 Task: Search one way flight ticket for 1 adult, 6 children, 1 infant in seat and 1 infant on lap in business from Stillwater: Stillwater Regional Airport to Springfield: Abraham Lincoln Capital Airport on 5-2-2023. Choice of flights is Emirates. Number of bags: 1 carry on bag. Price is upto 90000. Outbound departure time preference is 14:45.
Action: Mouse moved to (331, 290)
Screenshot: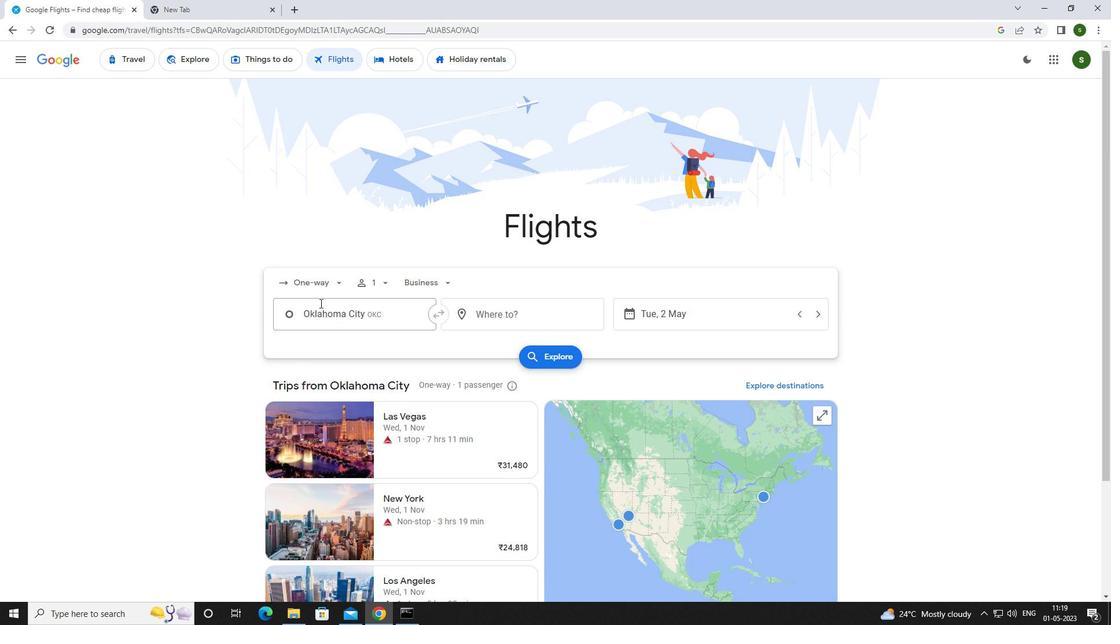 
Action: Mouse pressed left at (331, 290)
Screenshot: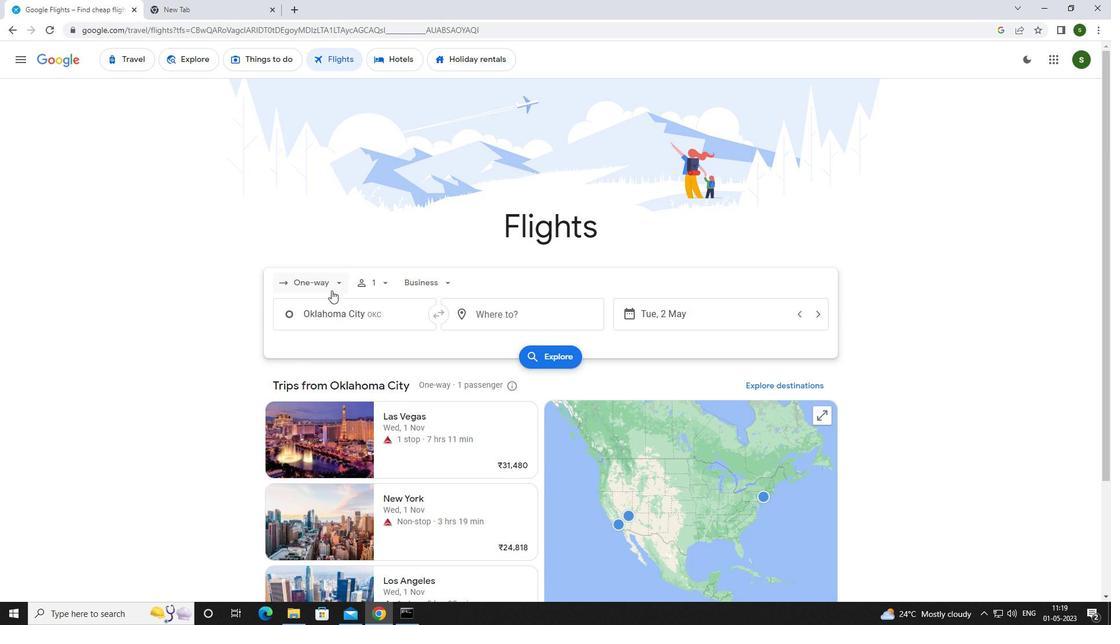 
Action: Mouse moved to (331, 330)
Screenshot: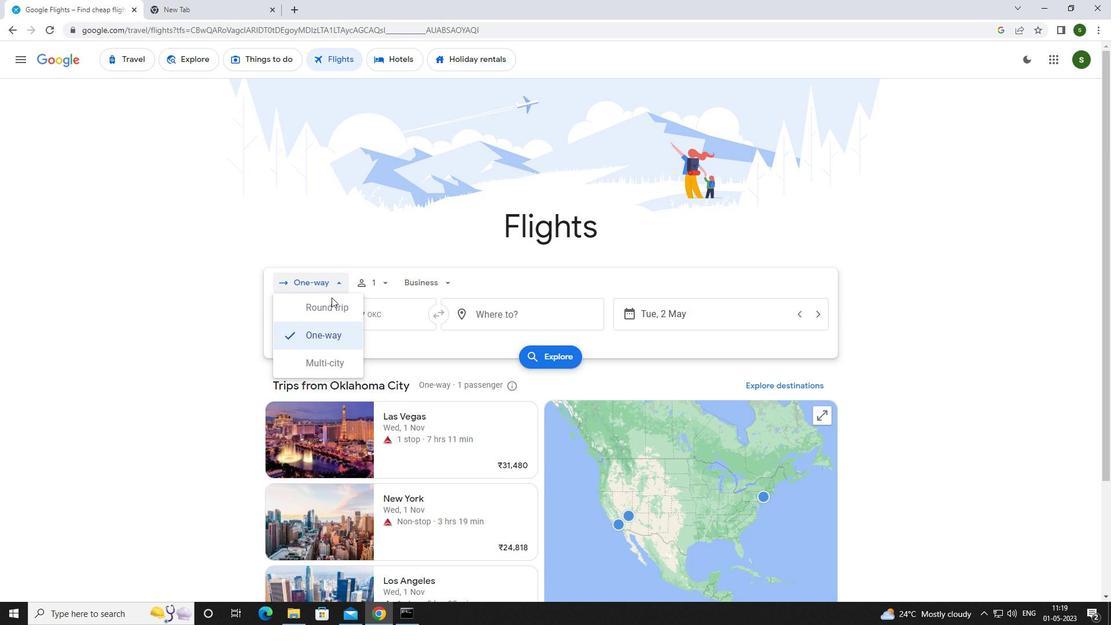 
Action: Mouse pressed left at (331, 330)
Screenshot: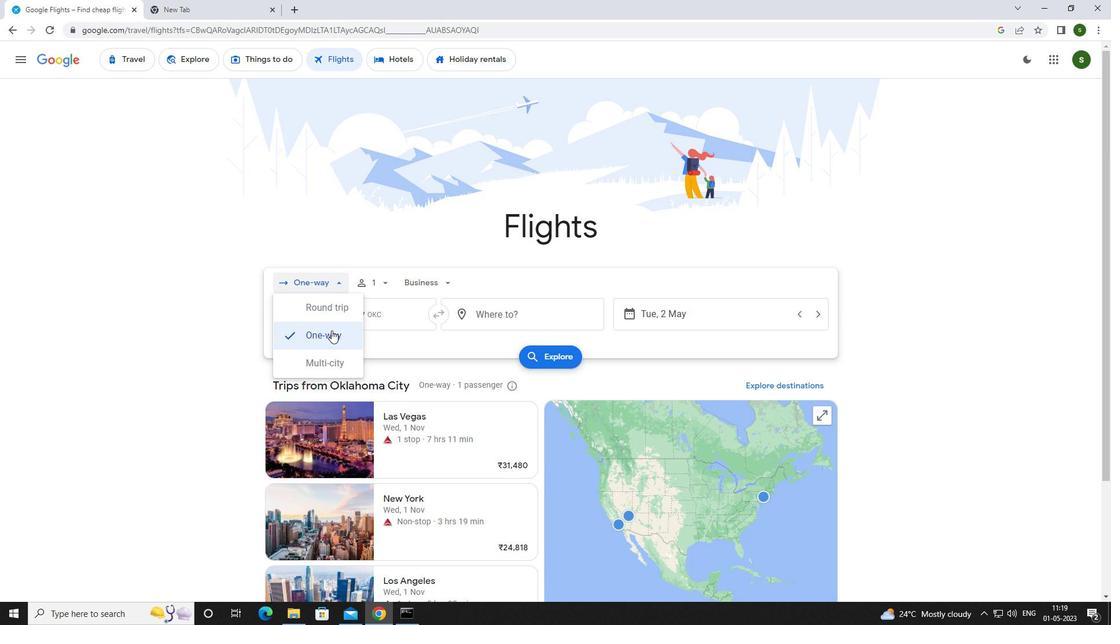 
Action: Mouse moved to (387, 288)
Screenshot: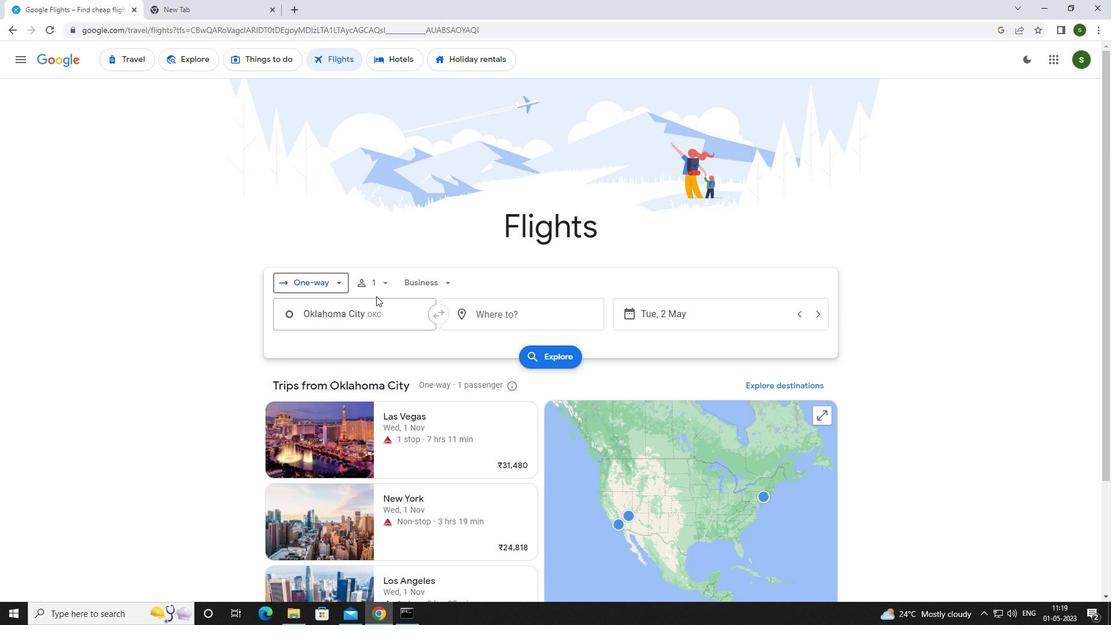
Action: Mouse pressed left at (387, 288)
Screenshot: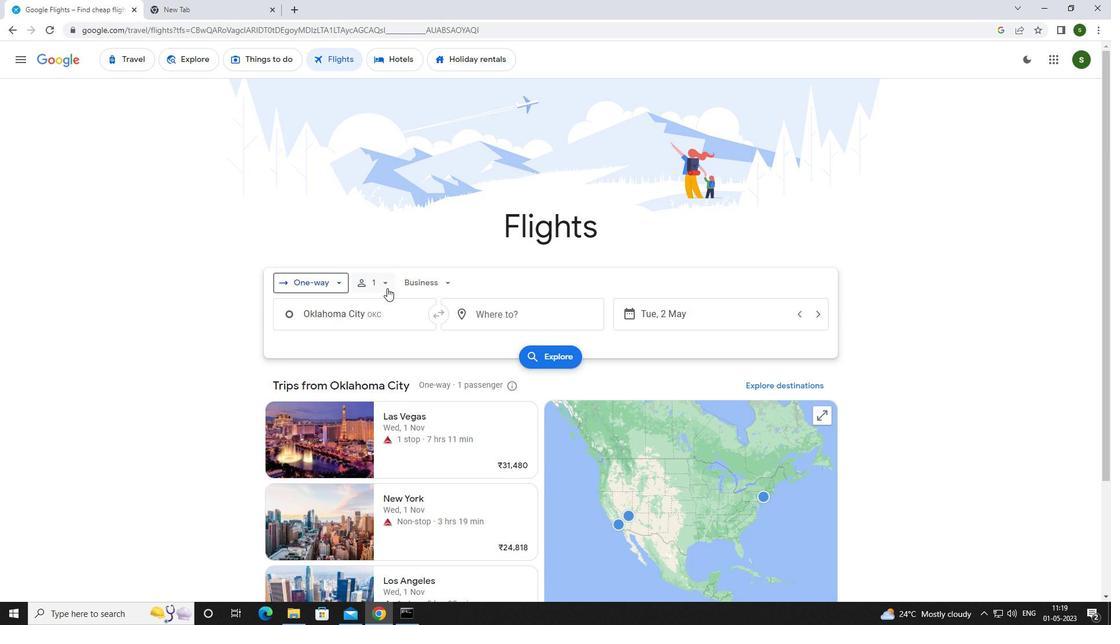 
Action: Mouse moved to (474, 340)
Screenshot: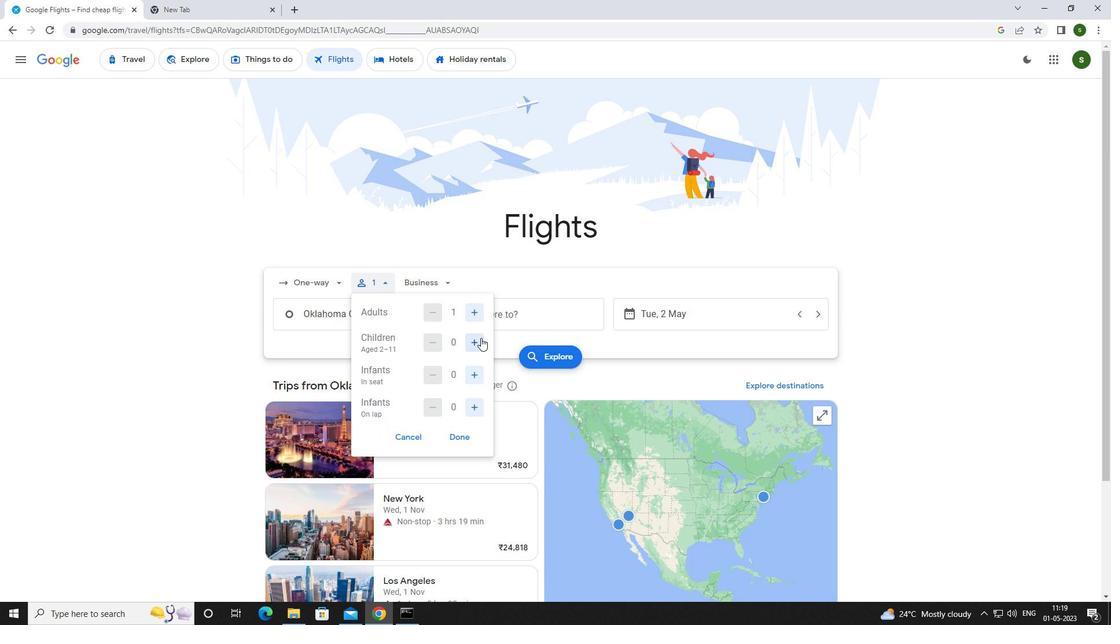 
Action: Mouse pressed left at (474, 340)
Screenshot: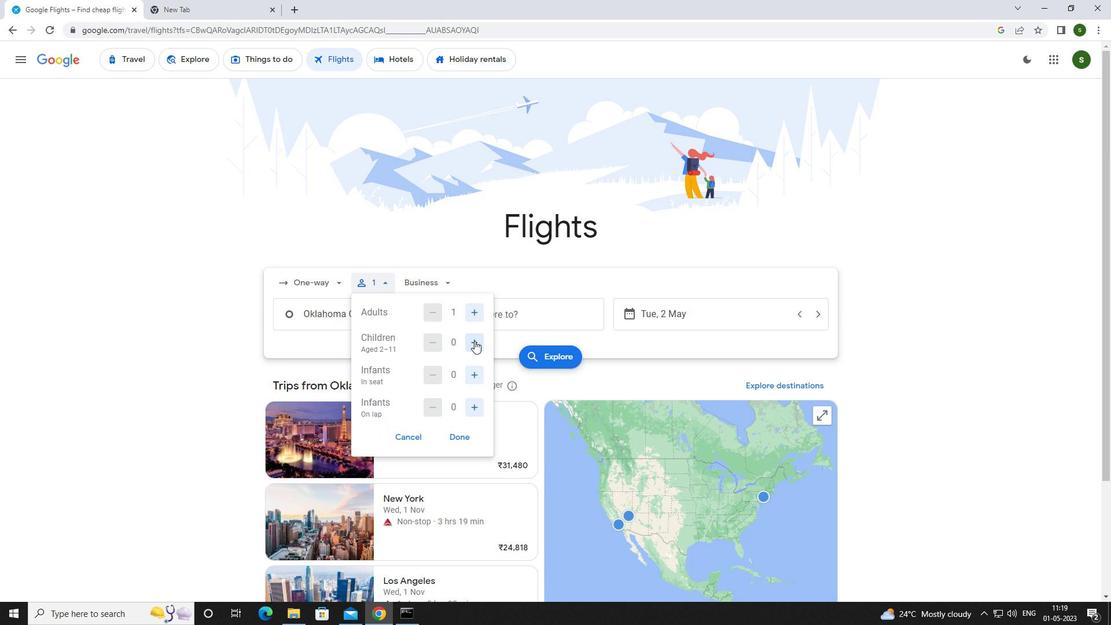 
Action: Mouse pressed left at (474, 340)
Screenshot: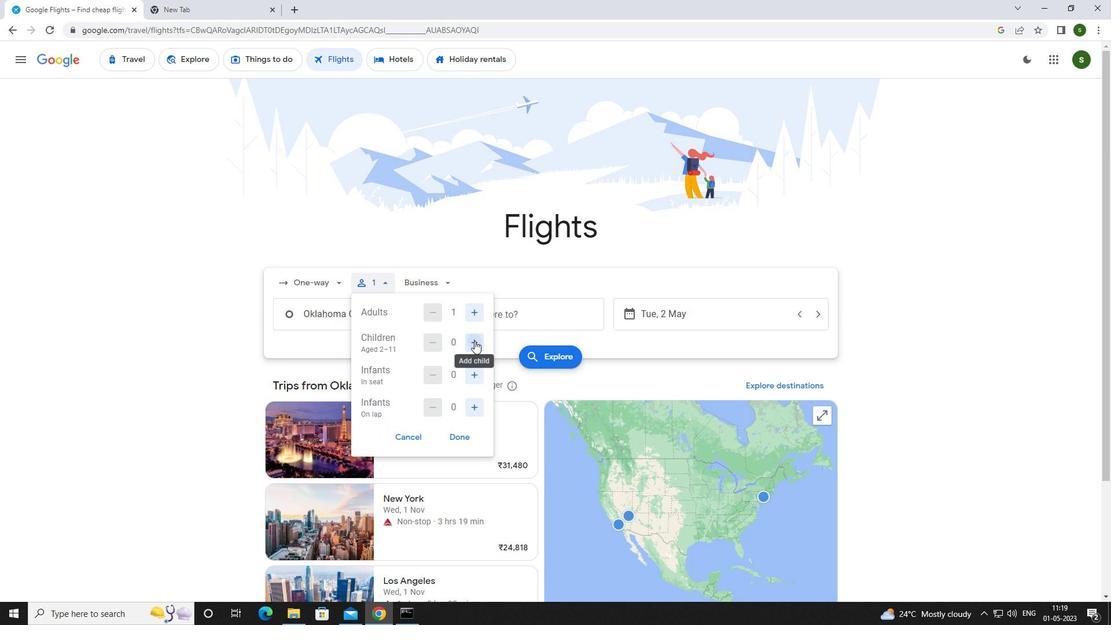 
Action: Mouse pressed left at (474, 340)
Screenshot: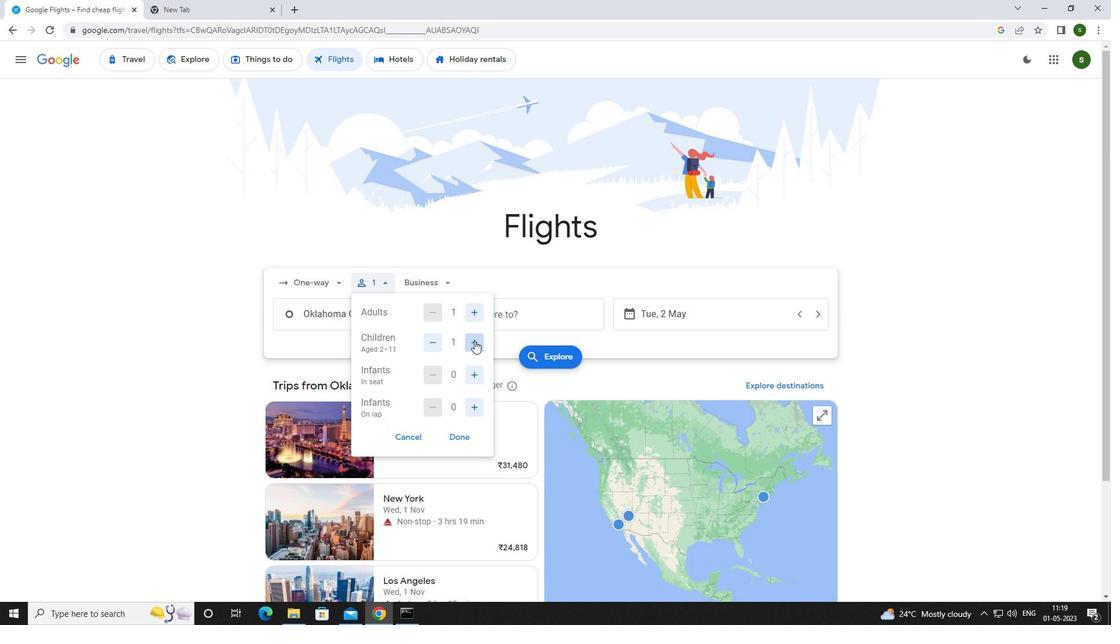 
Action: Mouse pressed left at (474, 340)
Screenshot: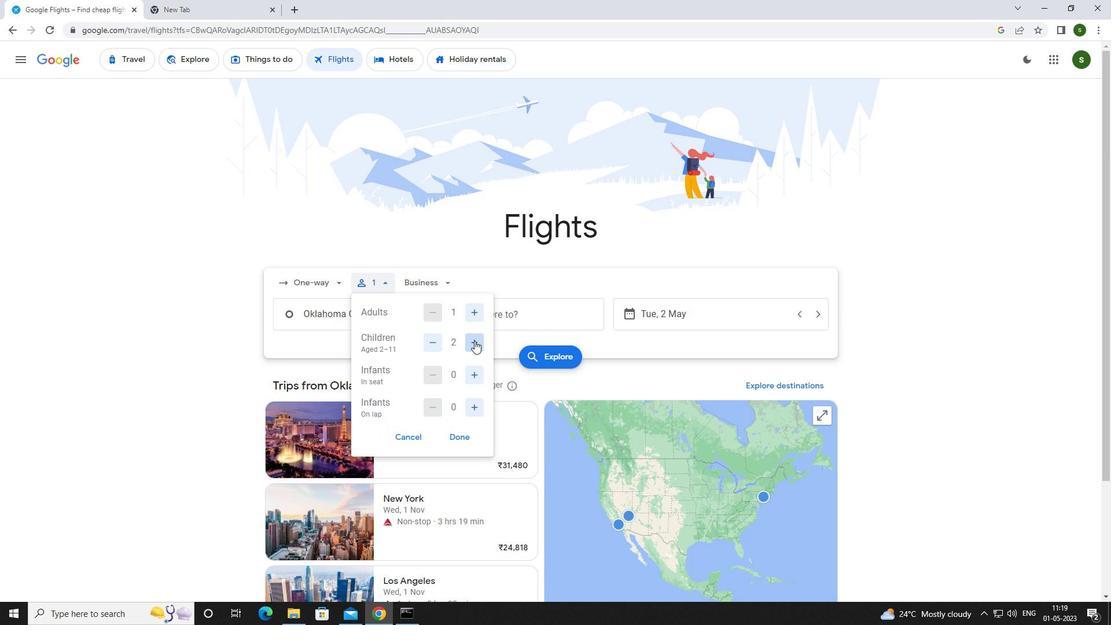 
Action: Mouse pressed left at (474, 340)
Screenshot: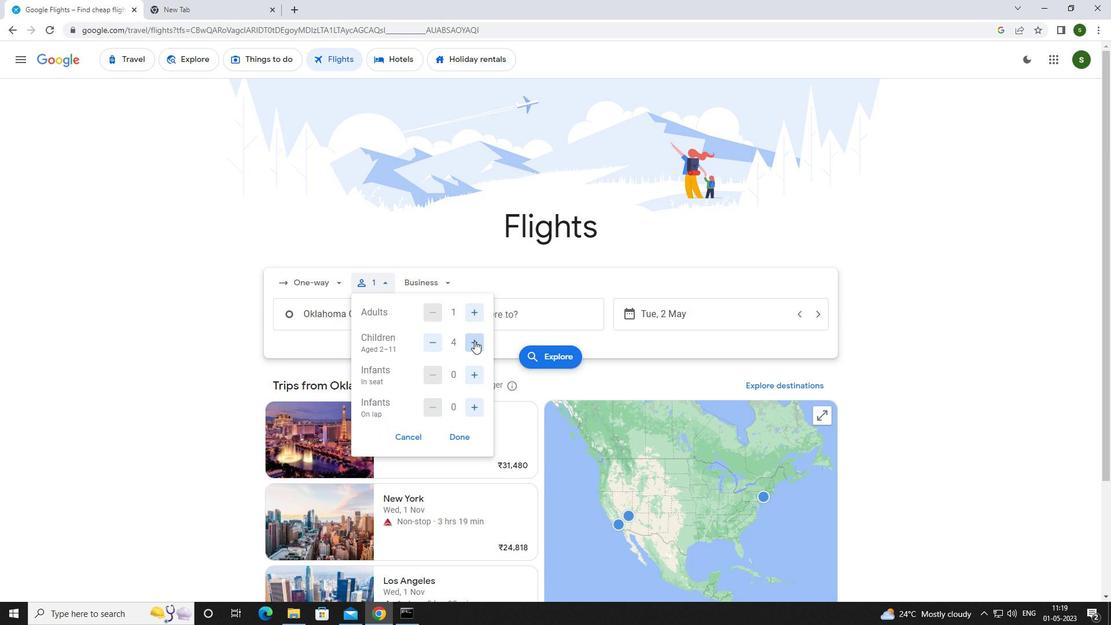 
Action: Mouse pressed left at (474, 340)
Screenshot: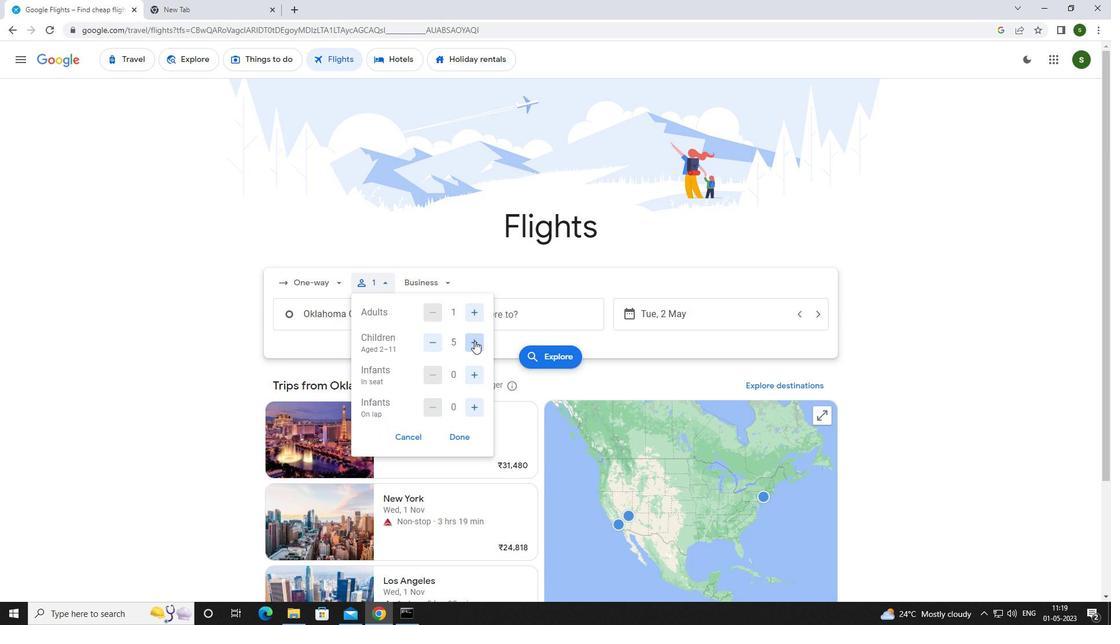 
Action: Mouse moved to (471, 371)
Screenshot: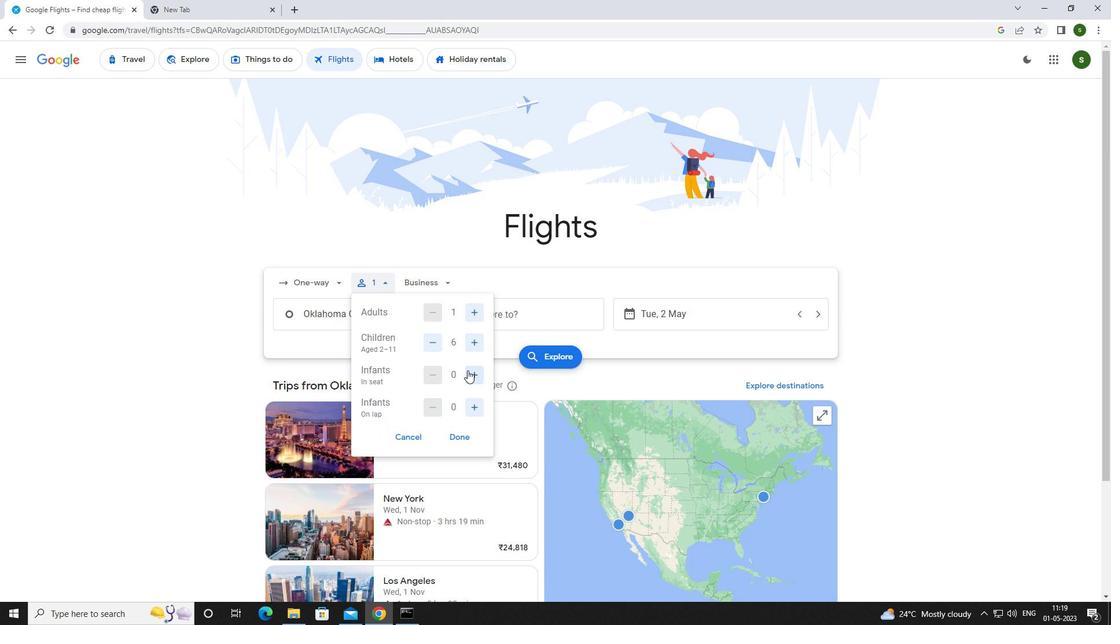 
Action: Mouse pressed left at (471, 371)
Screenshot: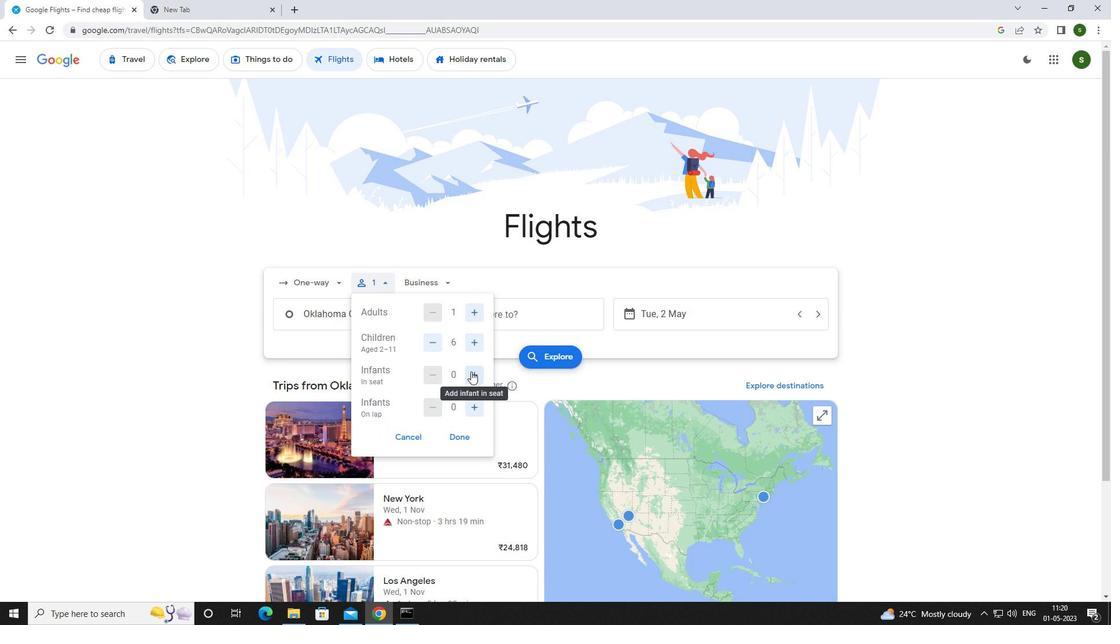 
Action: Mouse moved to (475, 404)
Screenshot: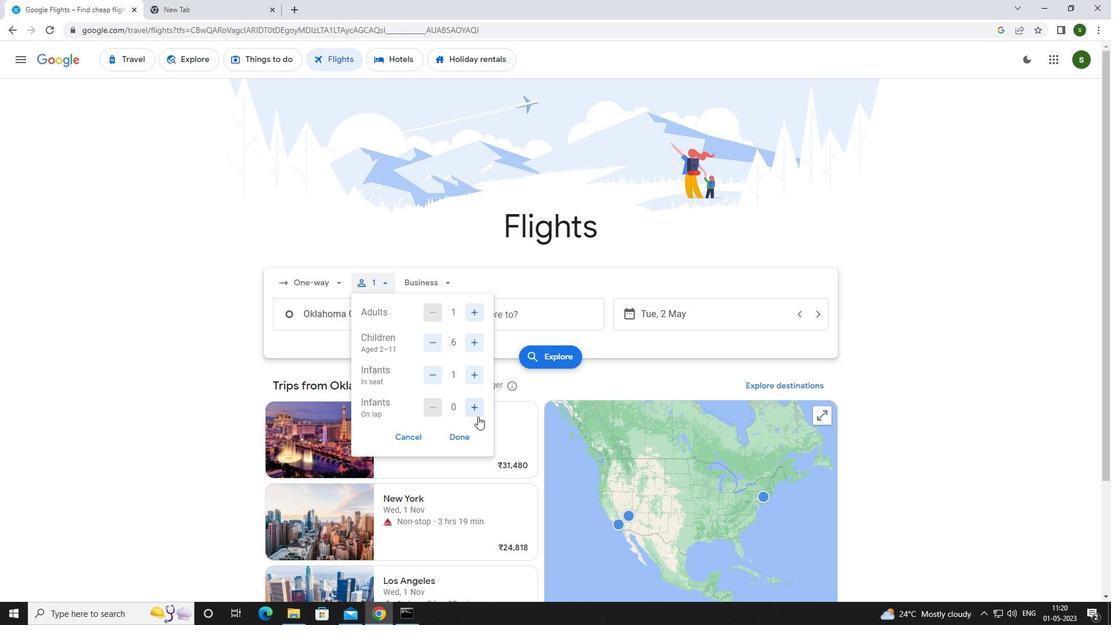 
Action: Mouse pressed left at (475, 404)
Screenshot: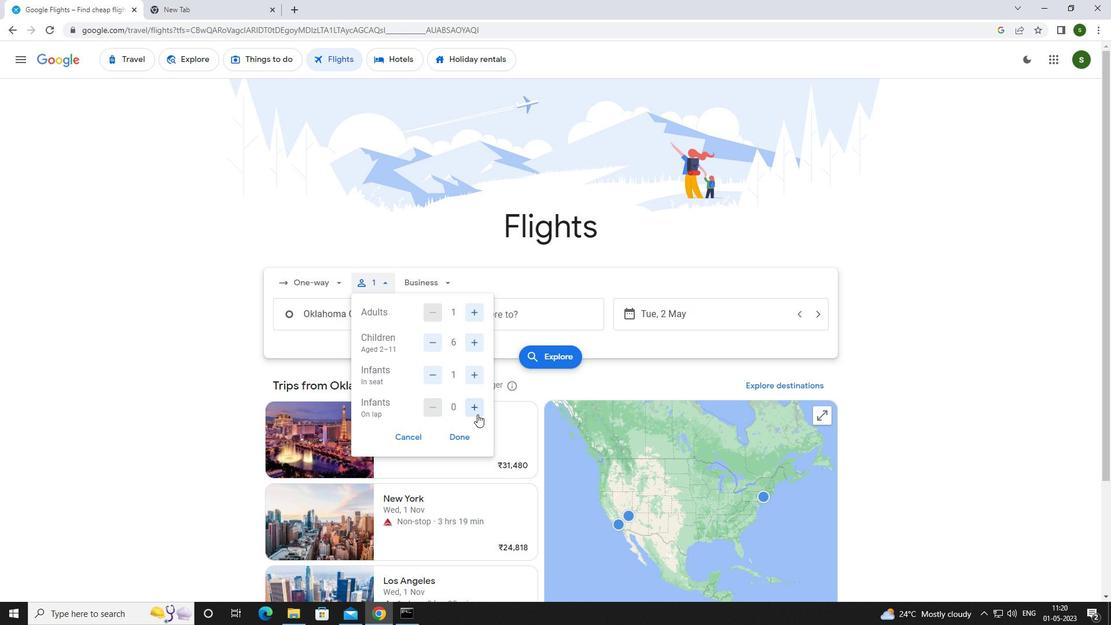 
Action: Mouse moved to (443, 282)
Screenshot: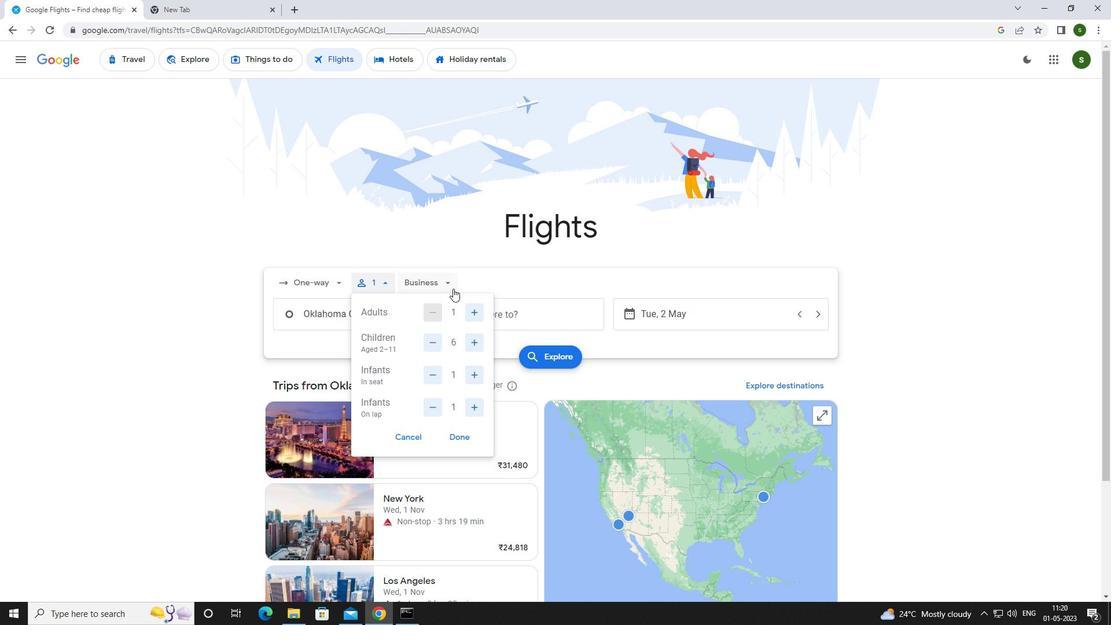 
Action: Mouse pressed left at (443, 282)
Screenshot: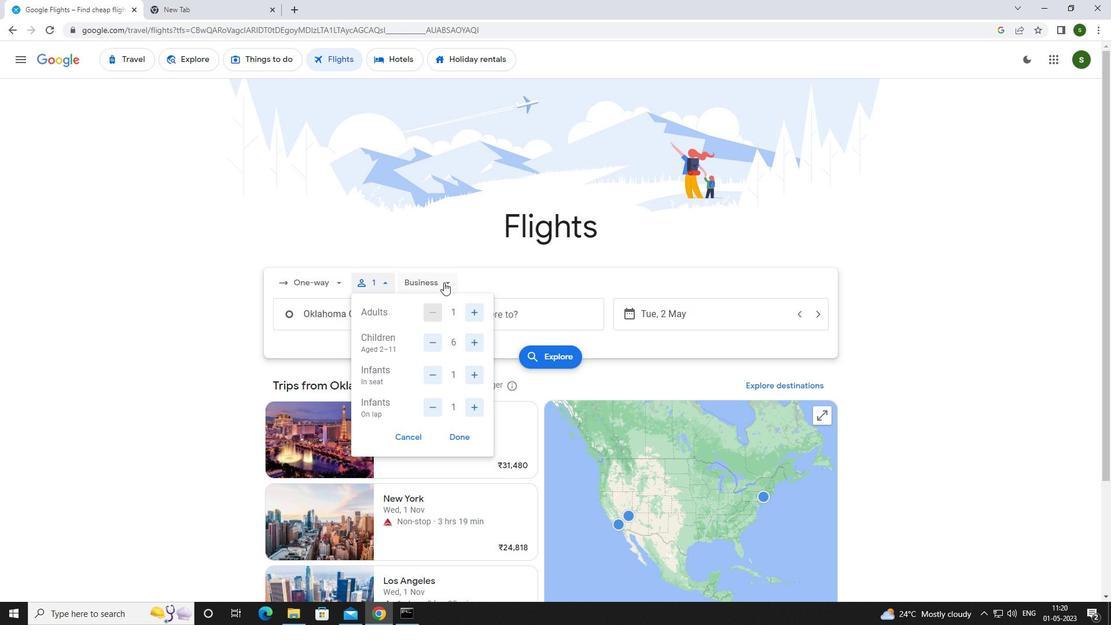 
Action: Mouse moved to (441, 361)
Screenshot: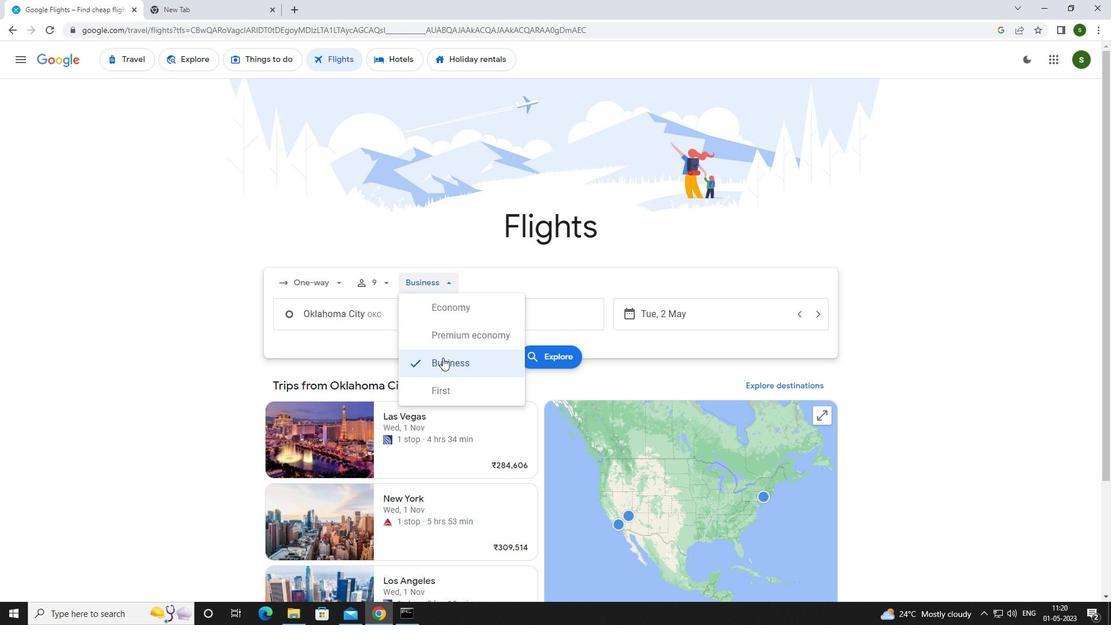 
Action: Mouse pressed left at (441, 361)
Screenshot: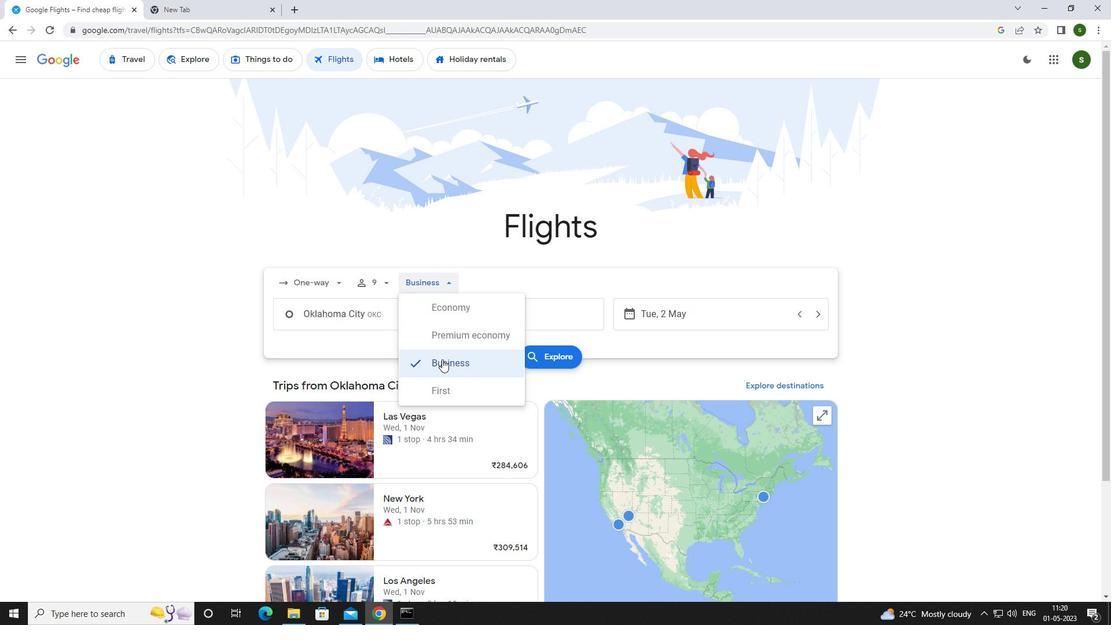 
Action: Mouse moved to (407, 320)
Screenshot: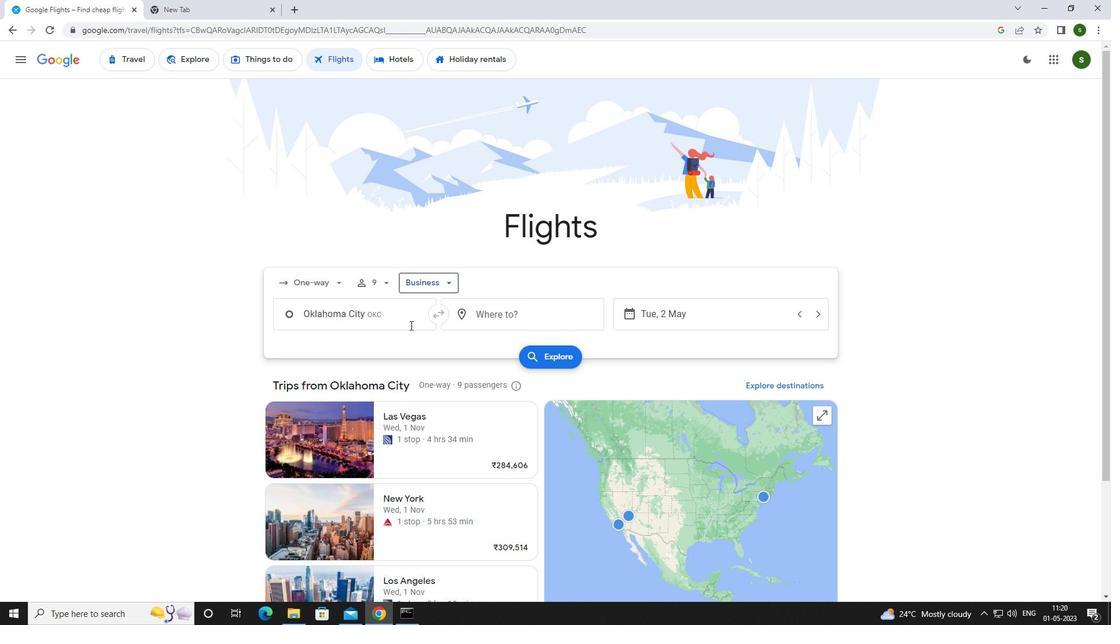 
Action: Mouse pressed left at (407, 320)
Screenshot: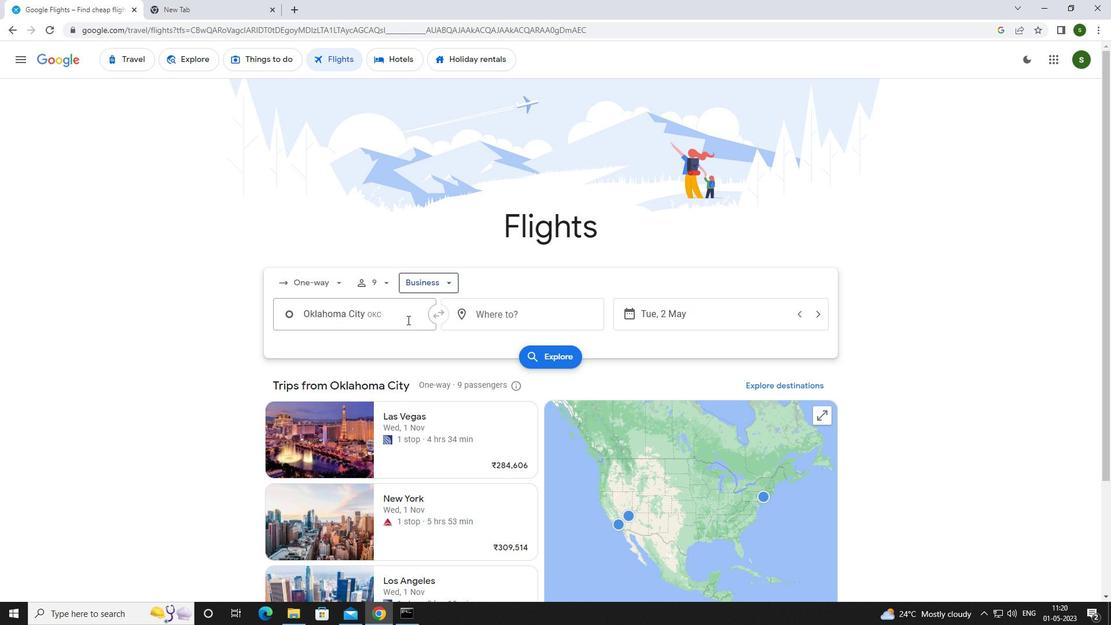 
Action: Mouse moved to (407, 320)
Screenshot: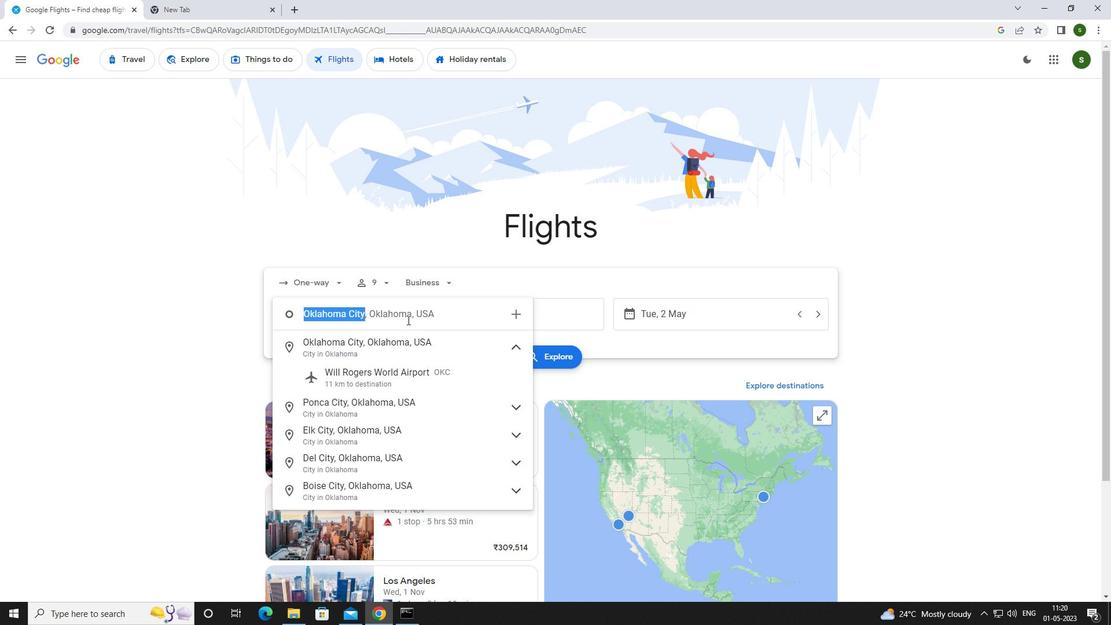 
Action: Key pressed <Key.caps_lock>s<Key.caps_lock>tillwater<Key.space>
Screenshot: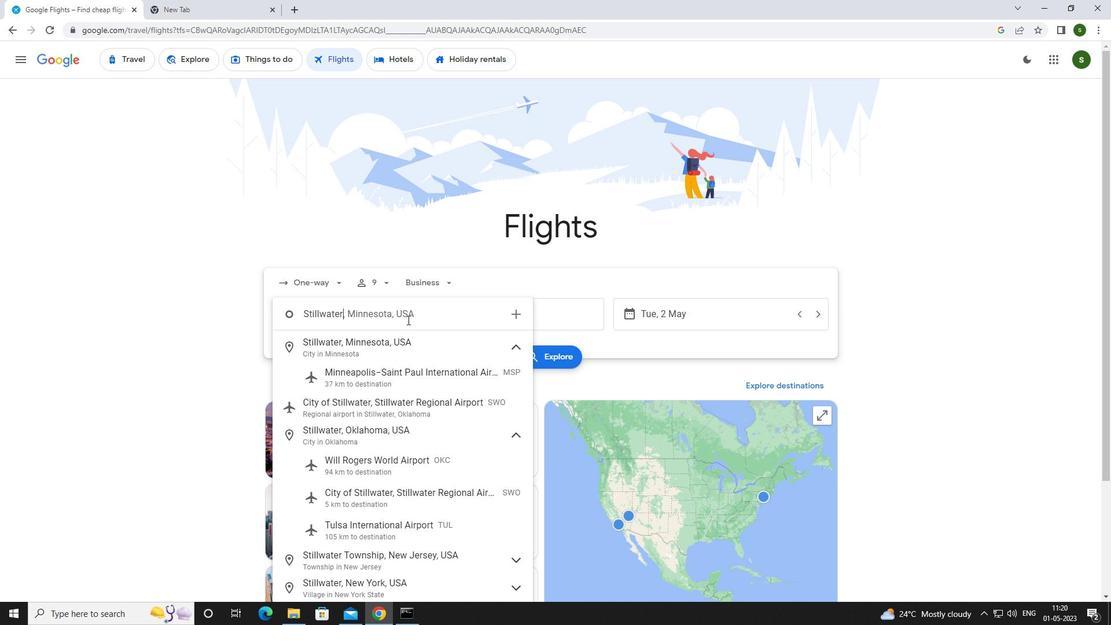 
Action: Mouse moved to (419, 405)
Screenshot: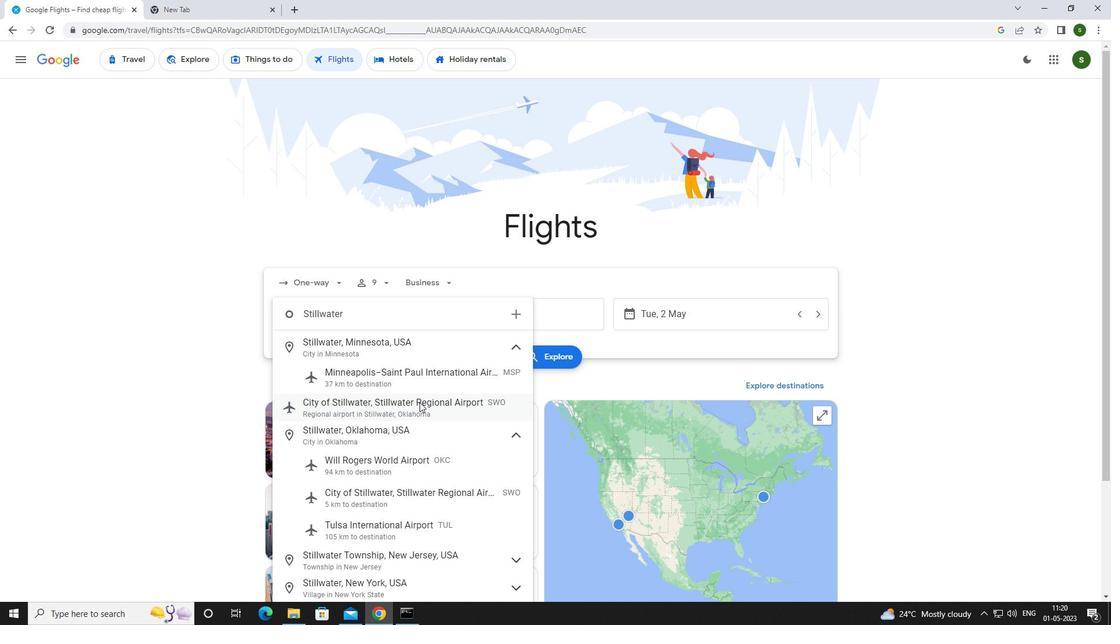 
Action: Mouse pressed left at (419, 405)
Screenshot: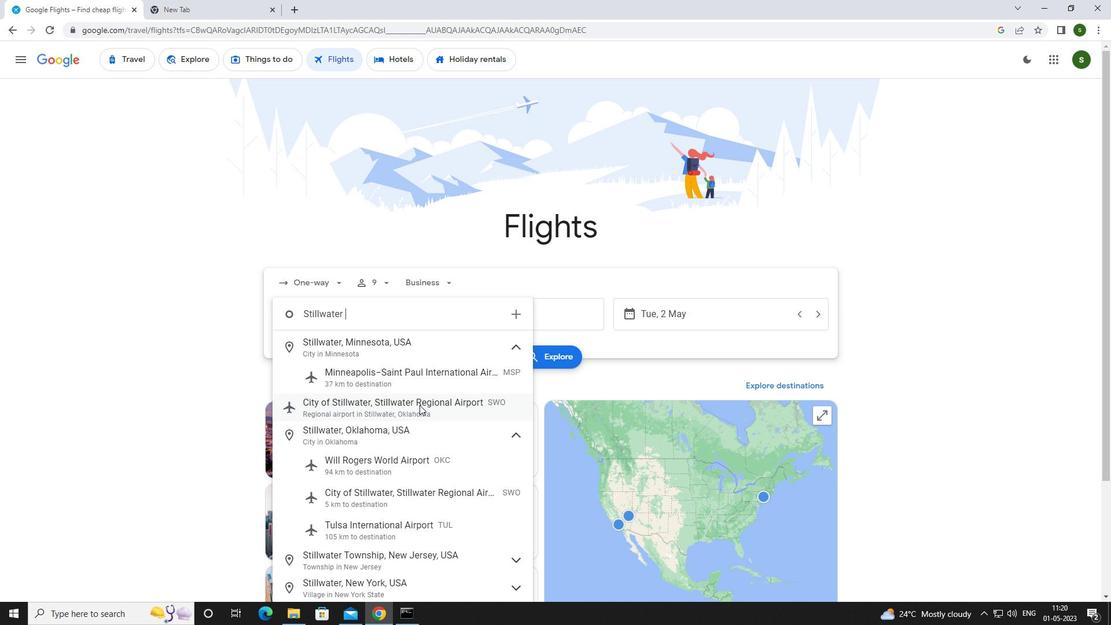 
Action: Mouse moved to (491, 310)
Screenshot: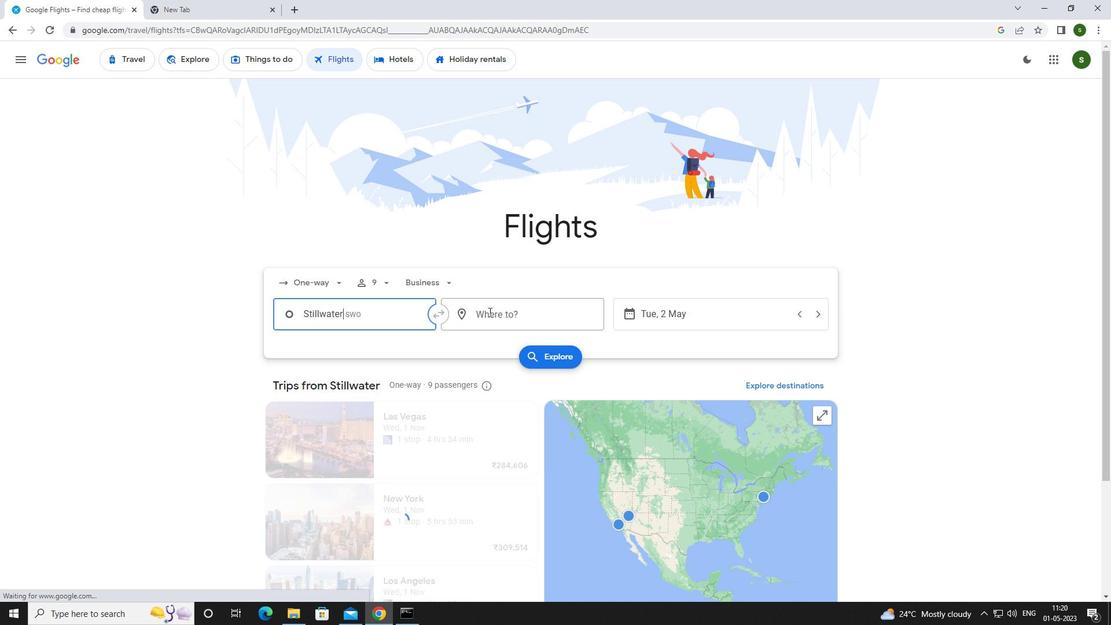 
Action: Mouse pressed left at (491, 310)
Screenshot: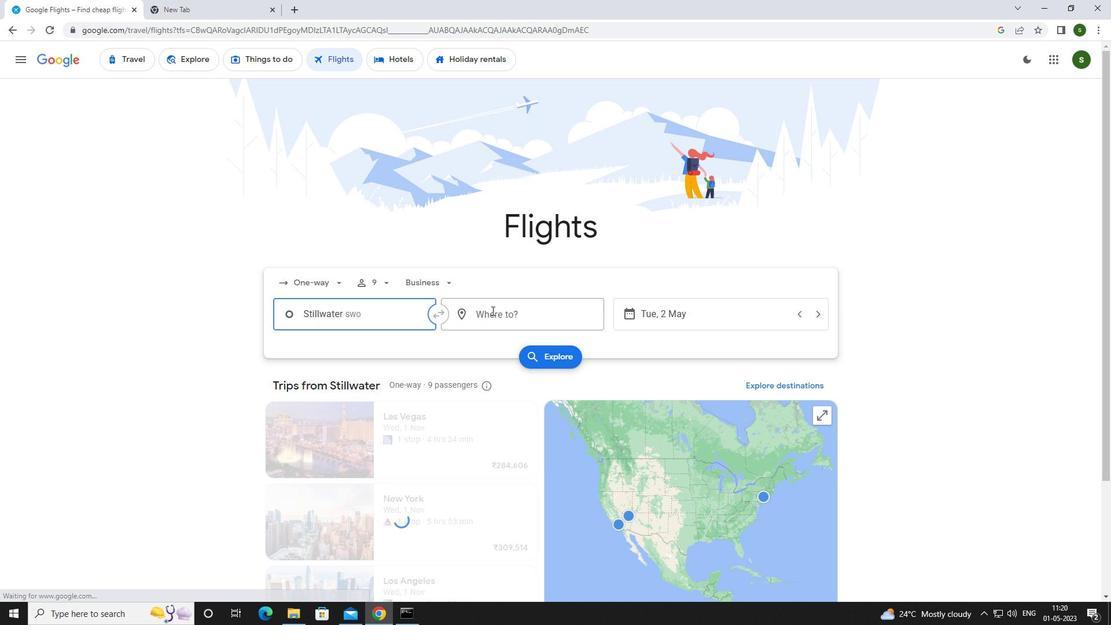
Action: Key pressed <Key.caps_lock>s<Key.caps_lock>pringfield
Screenshot: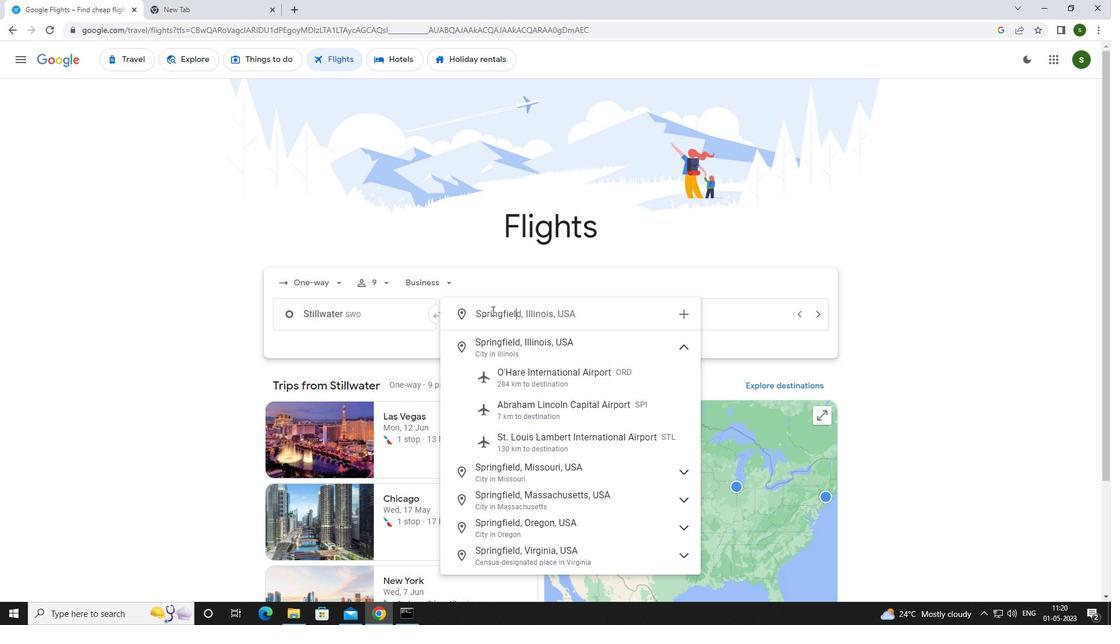 
Action: Mouse moved to (558, 406)
Screenshot: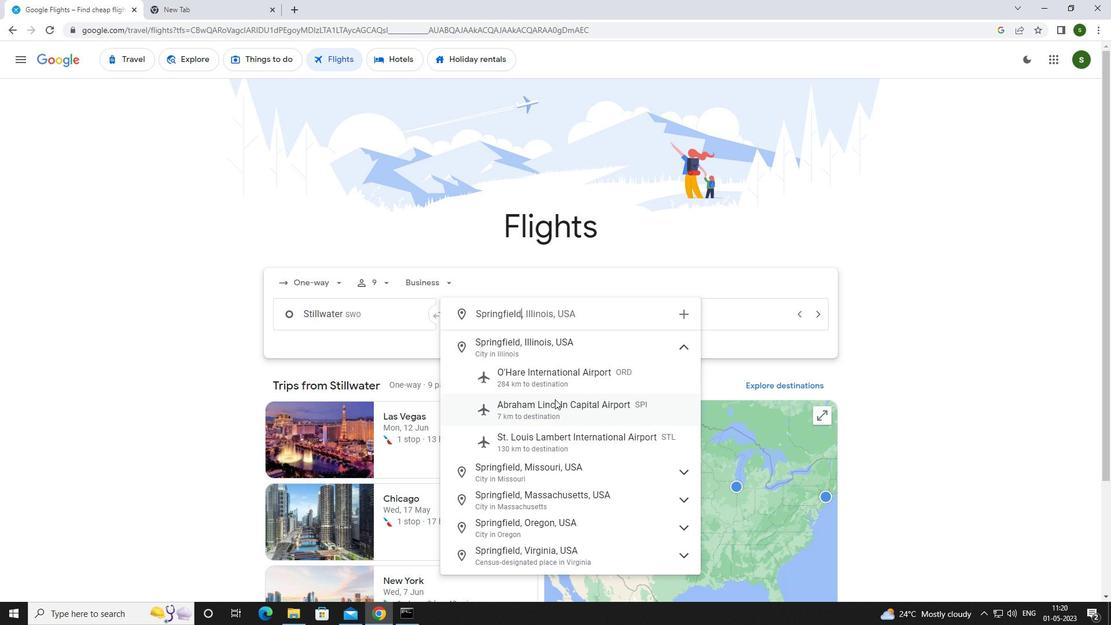 
Action: Mouse pressed left at (558, 406)
Screenshot: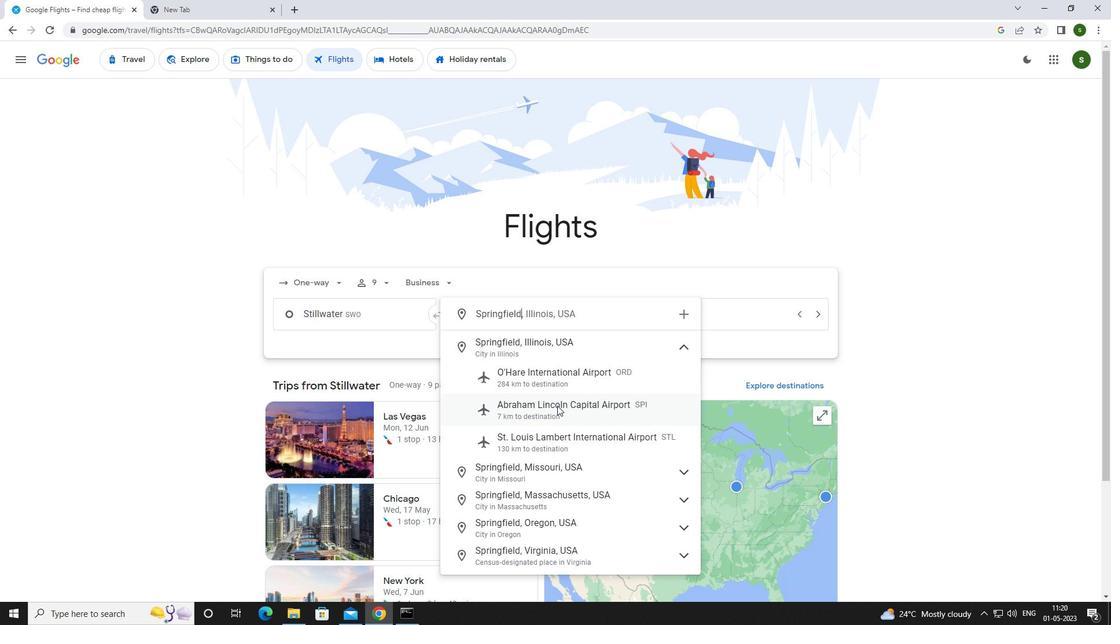 
Action: Mouse moved to (703, 316)
Screenshot: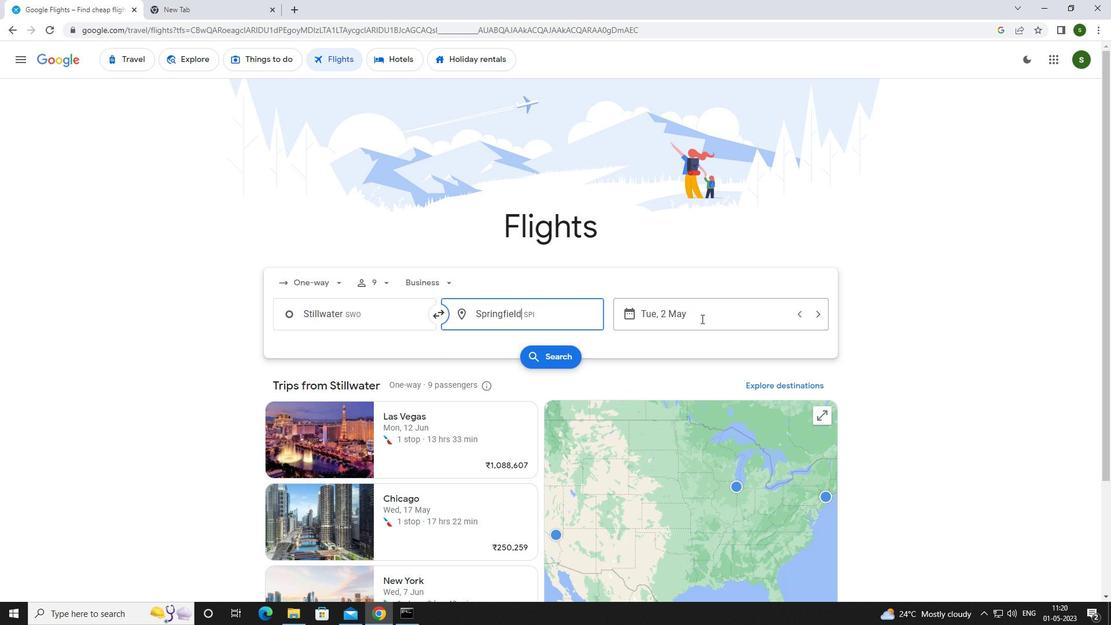 
Action: Mouse pressed left at (703, 316)
Screenshot: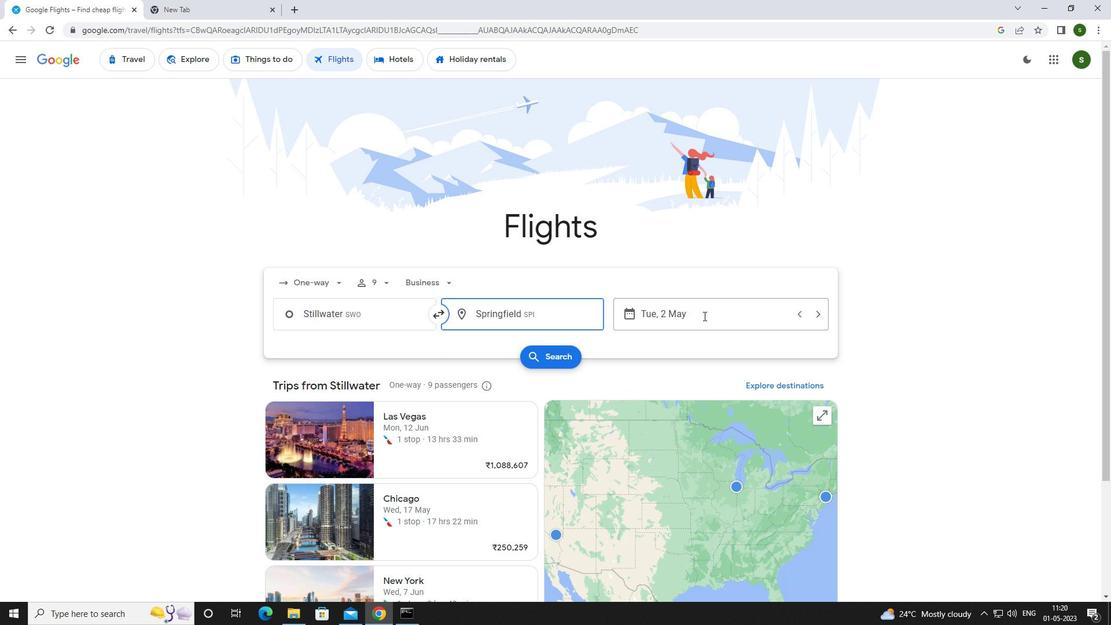 
Action: Mouse moved to (472, 396)
Screenshot: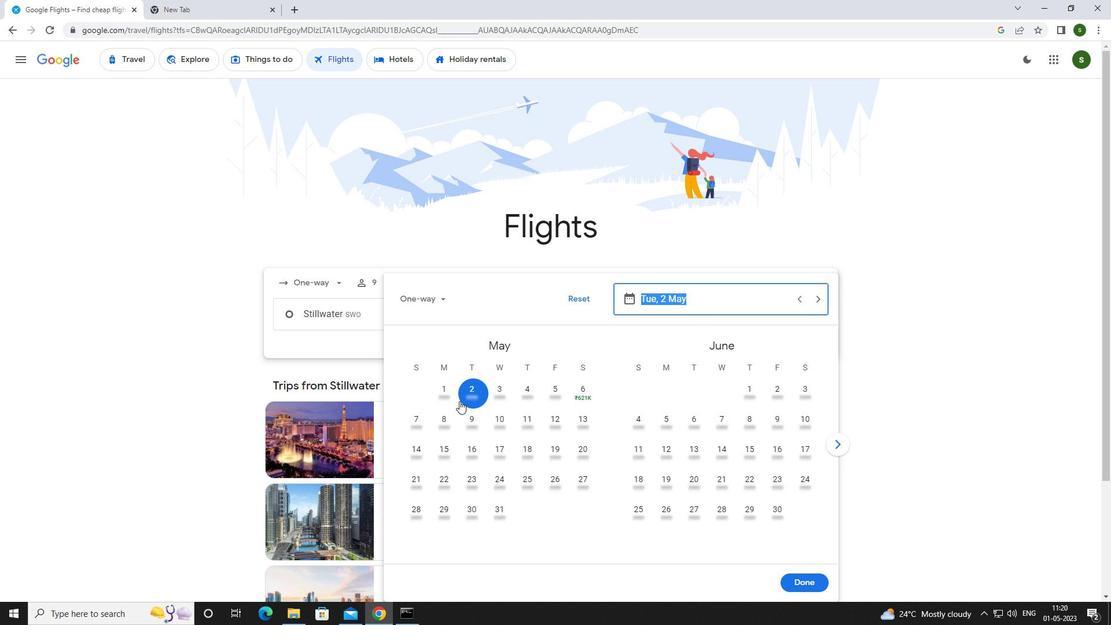 
Action: Mouse pressed left at (472, 396)
Screenshot: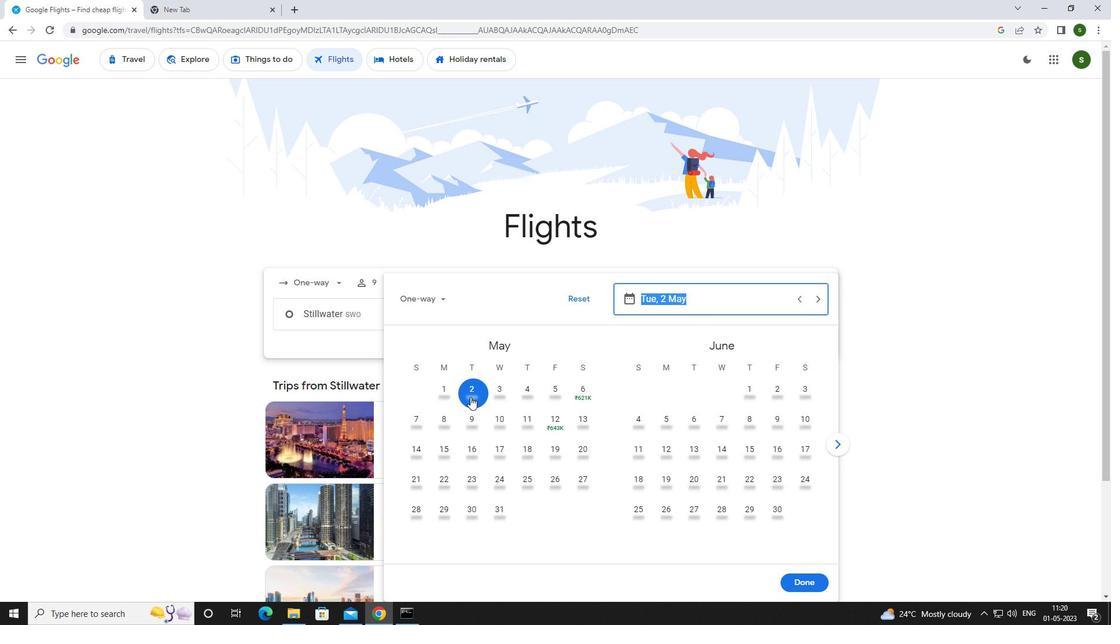 
Action: Mouse moved to (795, 578)
Screenshot: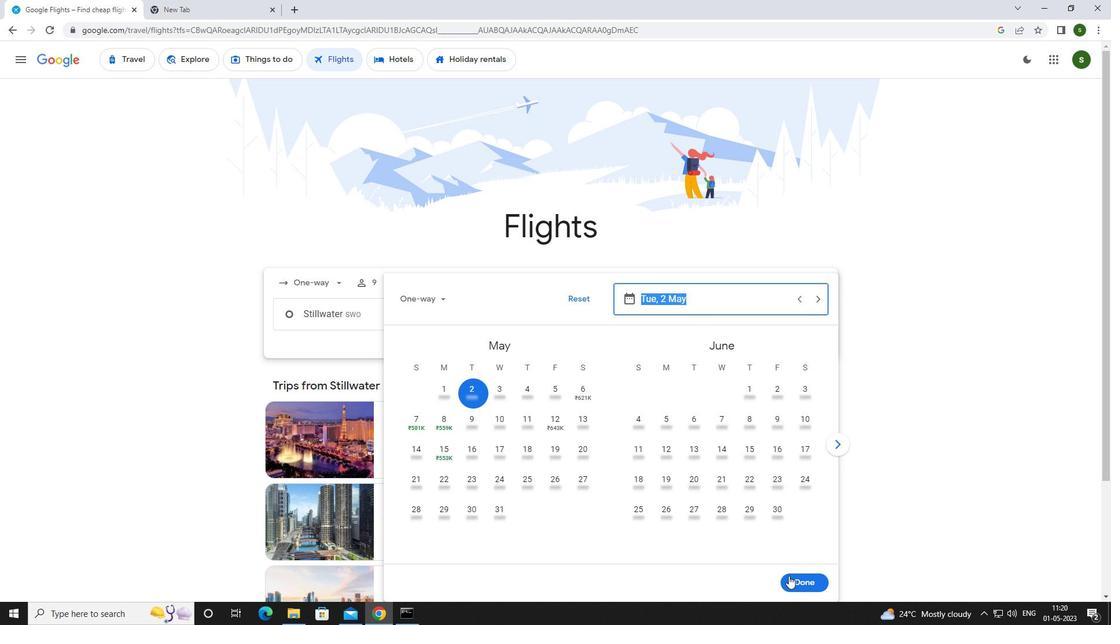 
Action: Mouse pressed left at (795, 578)
Screenshot: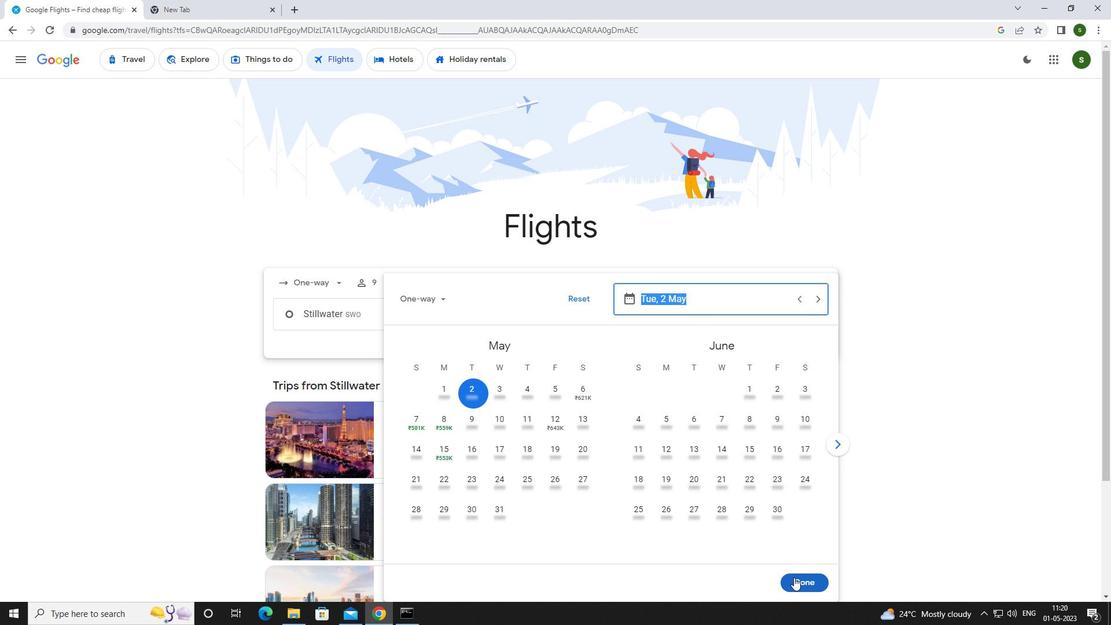 
Action: Mouse moved to (556, 361)
Screenshot: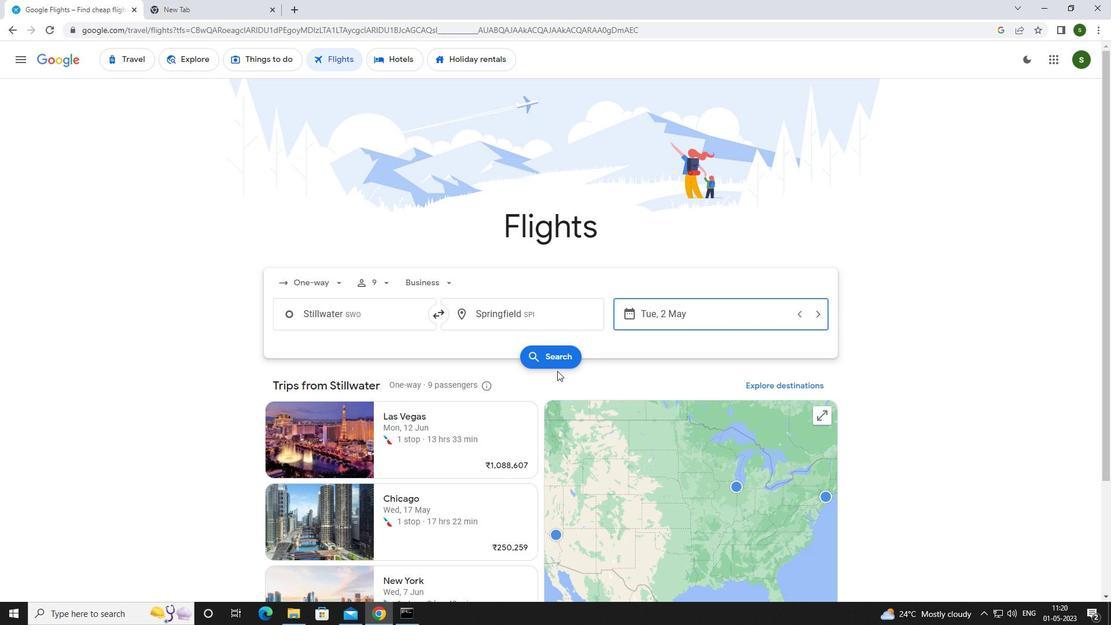 
Action: Mouse pressed left at (556, 361)
Screenshot: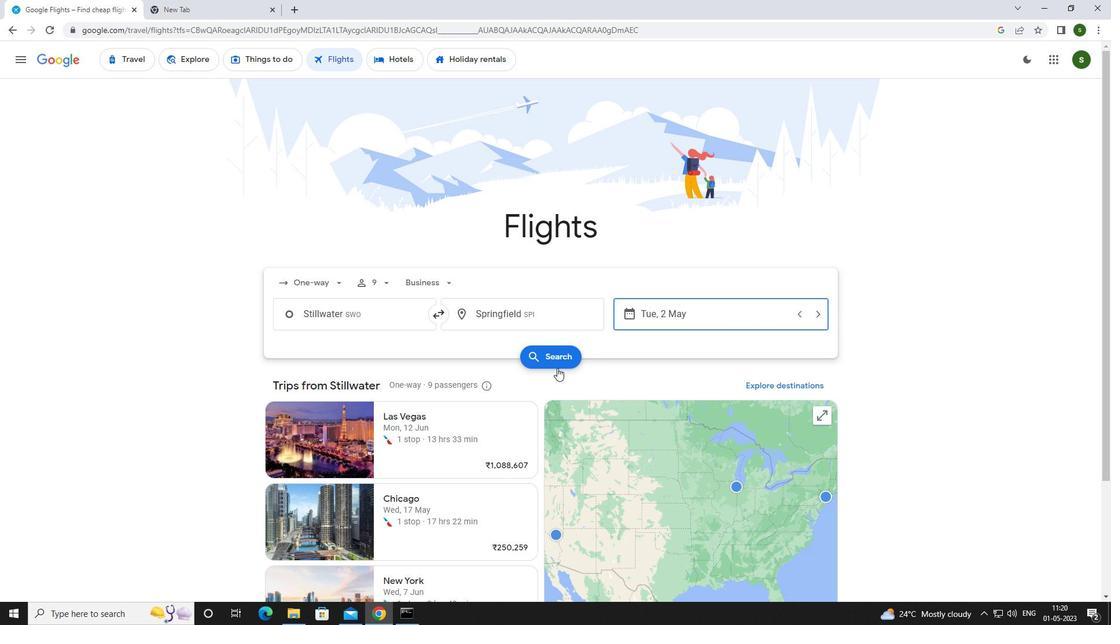 
Action: Mouse moved to (308, 167)
Screenshot: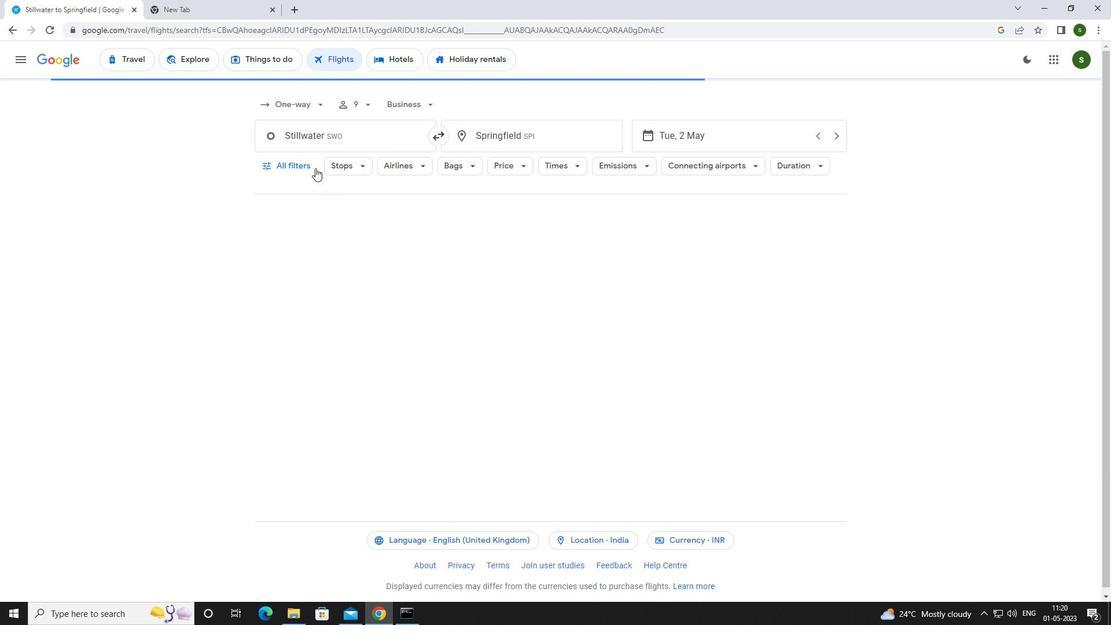 
Action: Mouse pressed left at (308, 167)
Screenshot: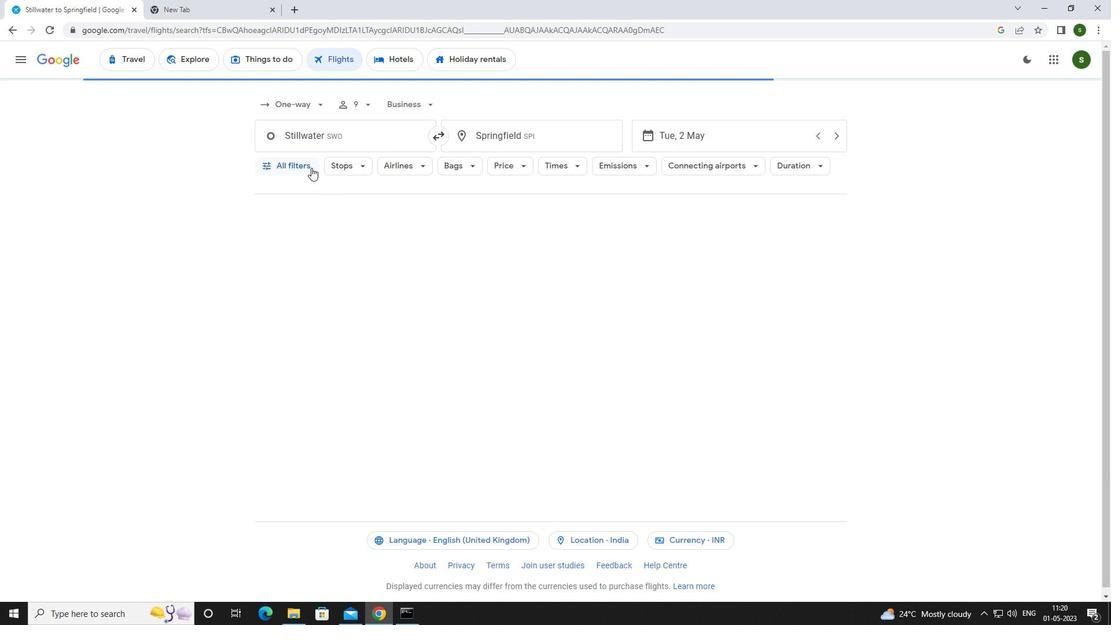 
Action: Mouse moved to (318, 225)
Screenshot: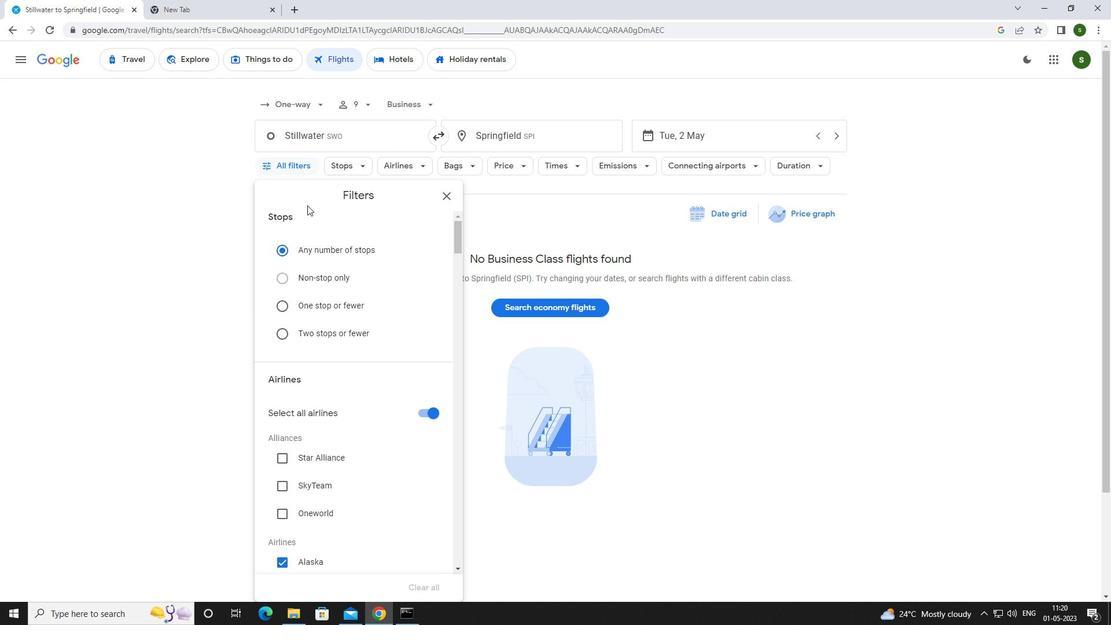 
Action: Mouse scrolled (318, 224) with delta (0, 0)
Screenshot: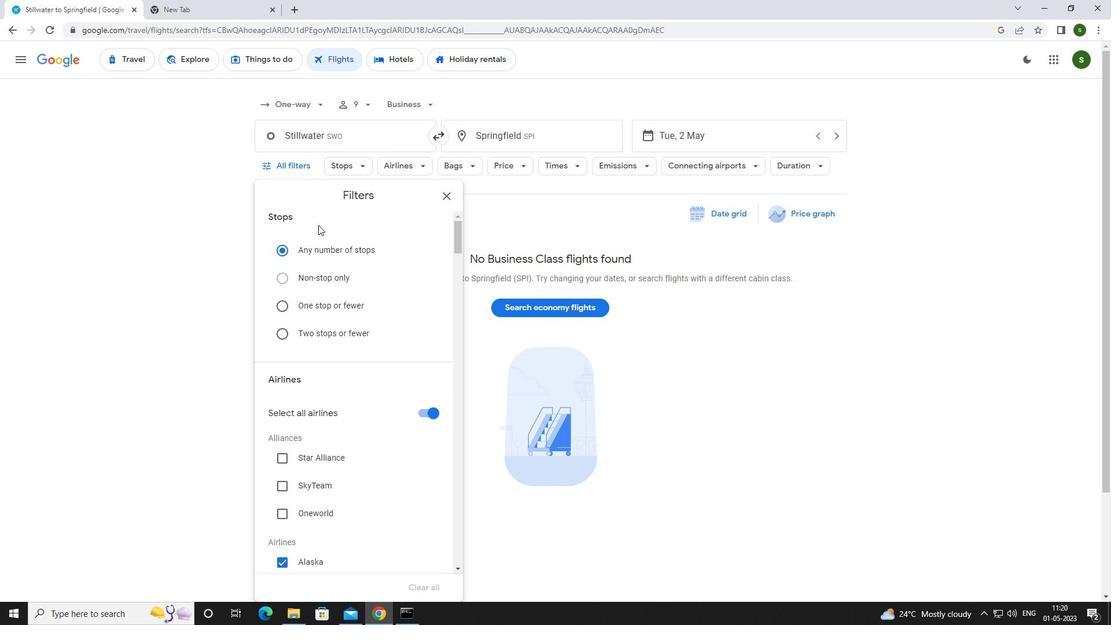 
Action: Mouse scrolled (318, 224) with delta (0, 0)
Screenshot: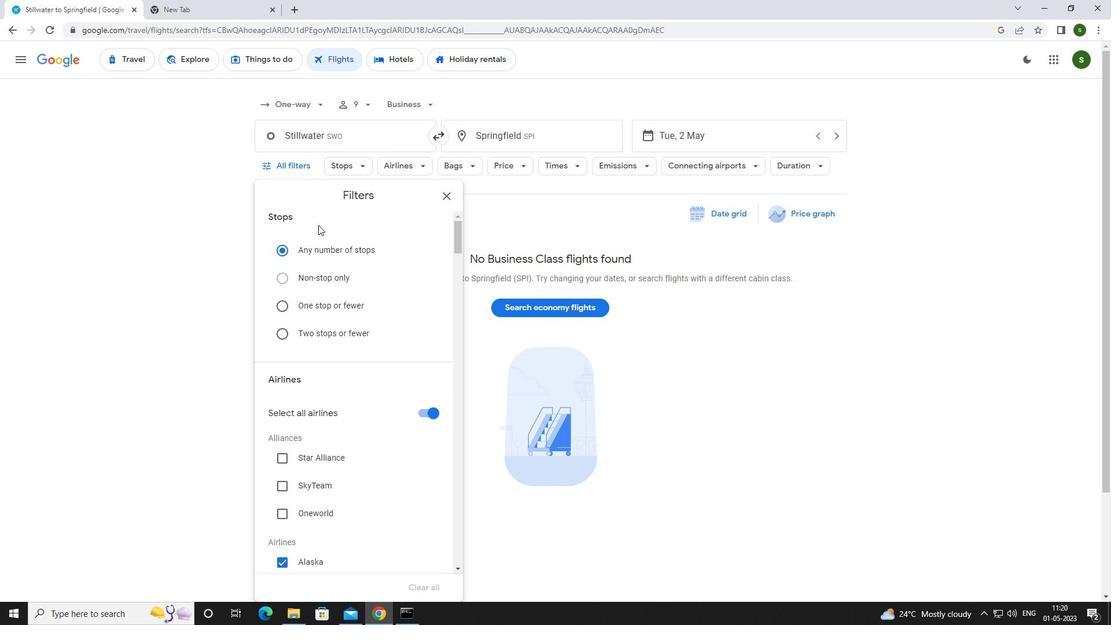 
Action: Mouse moved to (435, 298)
Screenshot: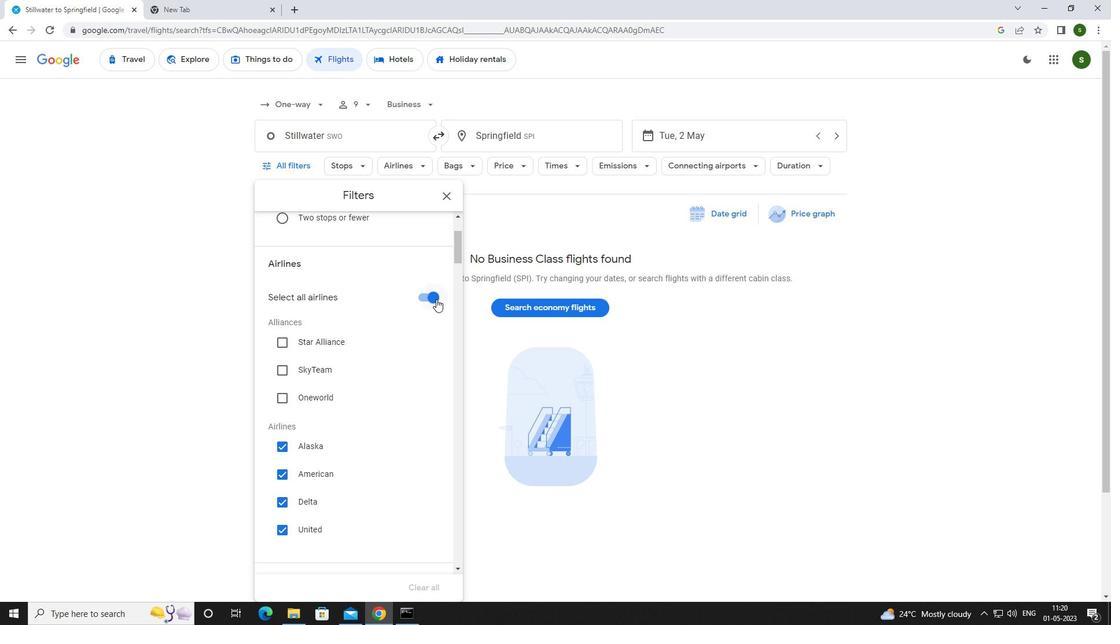 
Action: Mouse pressed left at (435, 298)
Screenshot: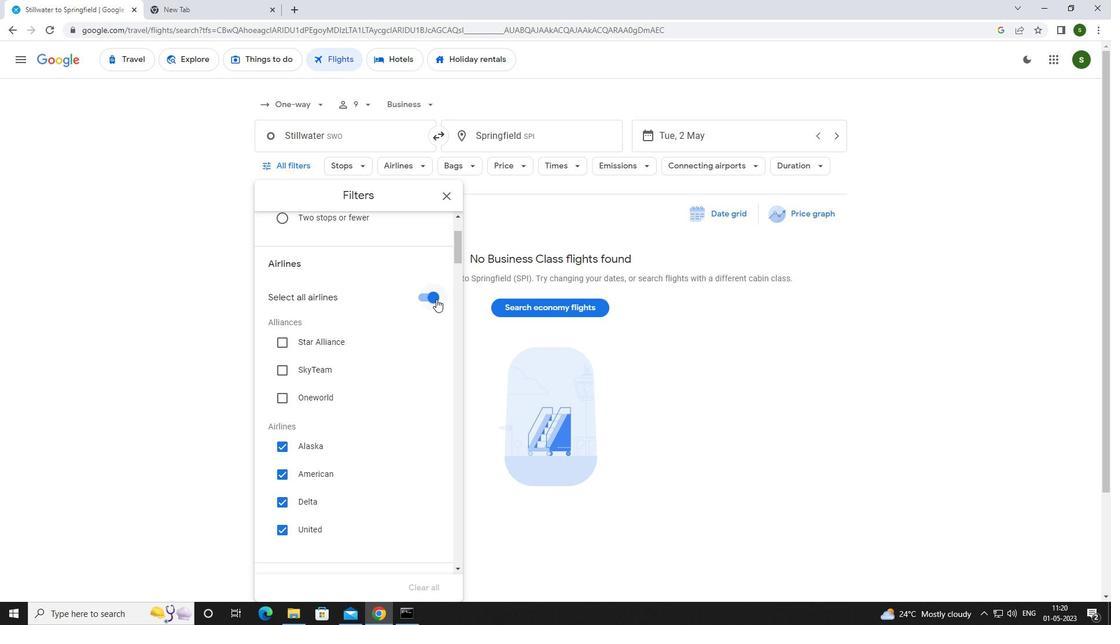 
Action: Mouse moved to (393, 312)
Screenshot: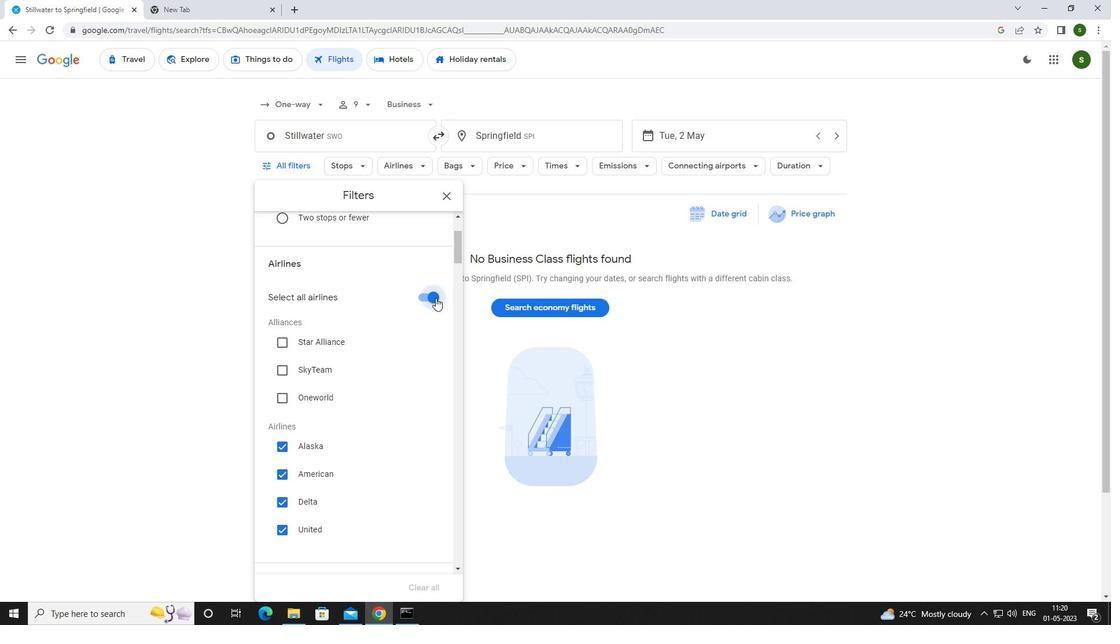 
Action: Mouse scrolled (393, 311) with delta (0, 0)
Screenshot: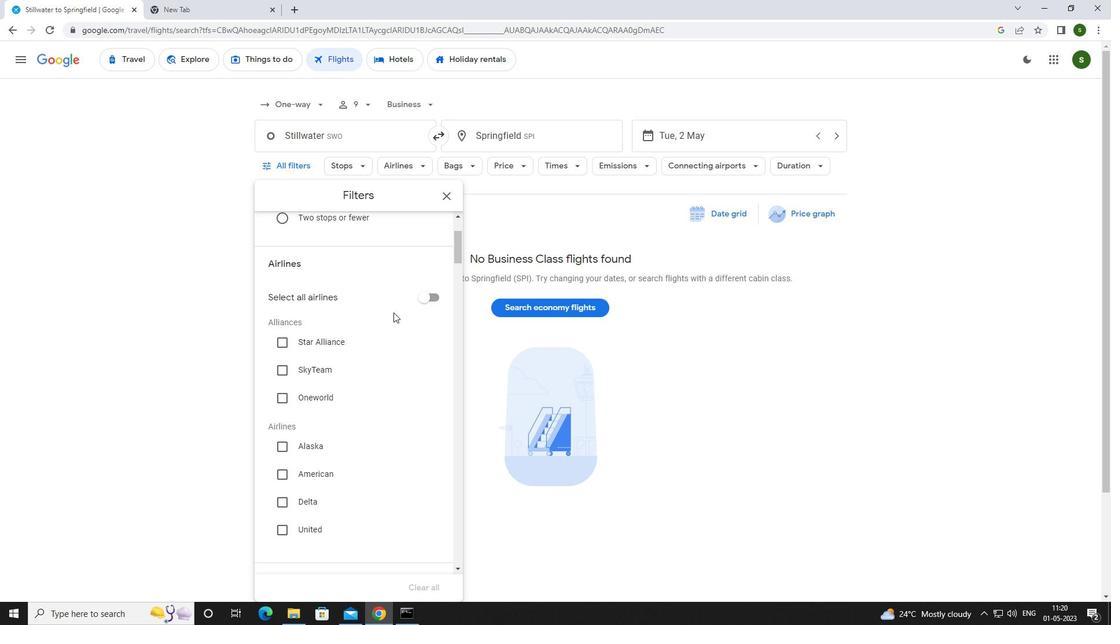 
Action: Mouse scrolled (393, 311) with delta (0, 0)
Screenshot: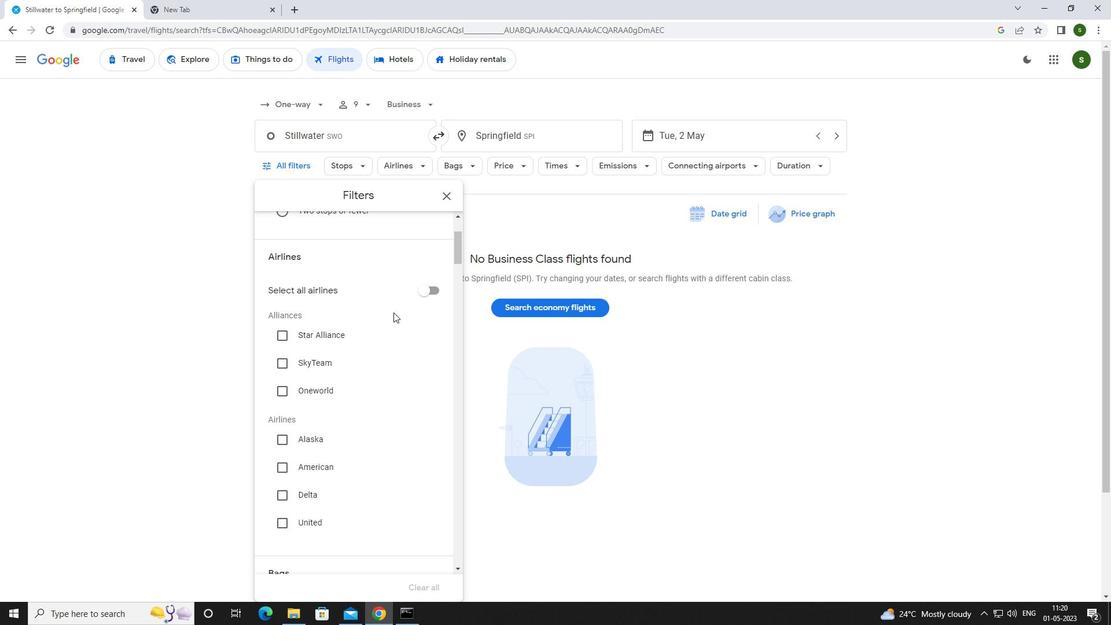 
Action: Mouse scrolled (393, 311) with delta (0, 0)
Screenshot: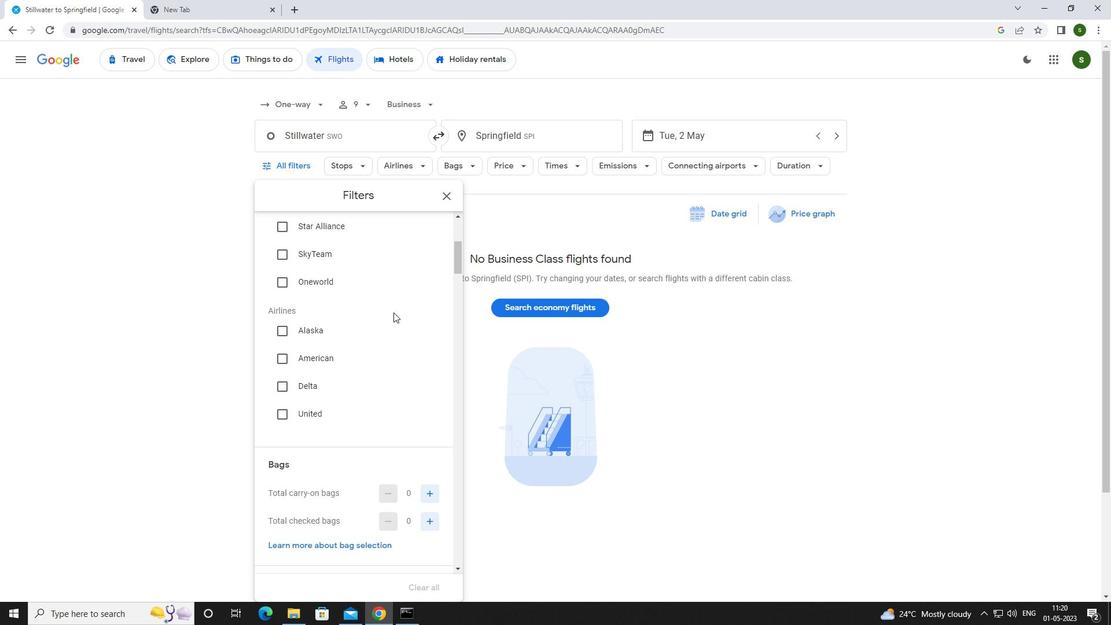 
Action: Mouse scrolled (393, 311) with delta (0, 0)
Screenshot: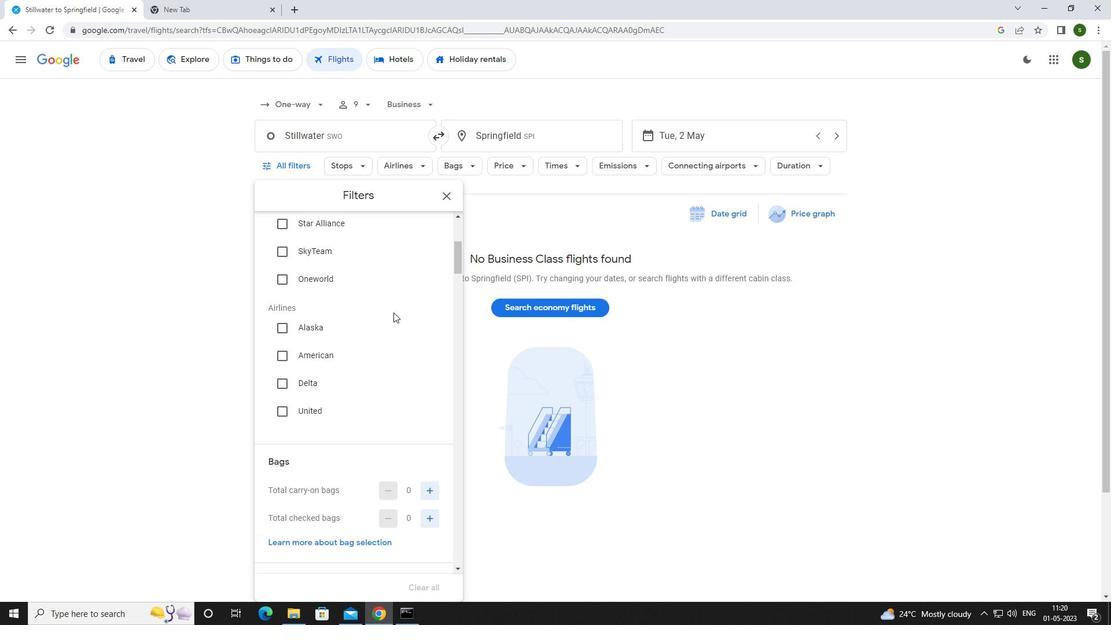 
Action: Mouse scrolled (393, 311) with delta (0, 0)
Screenshot: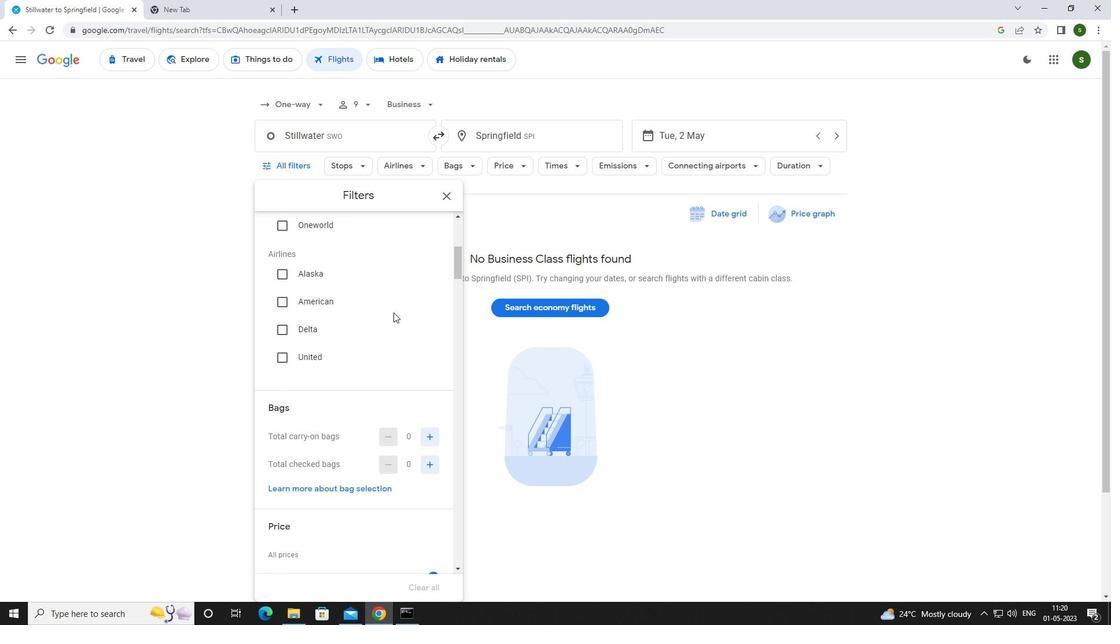 
Action: Mouse moved to (430, 321)
Screenshot: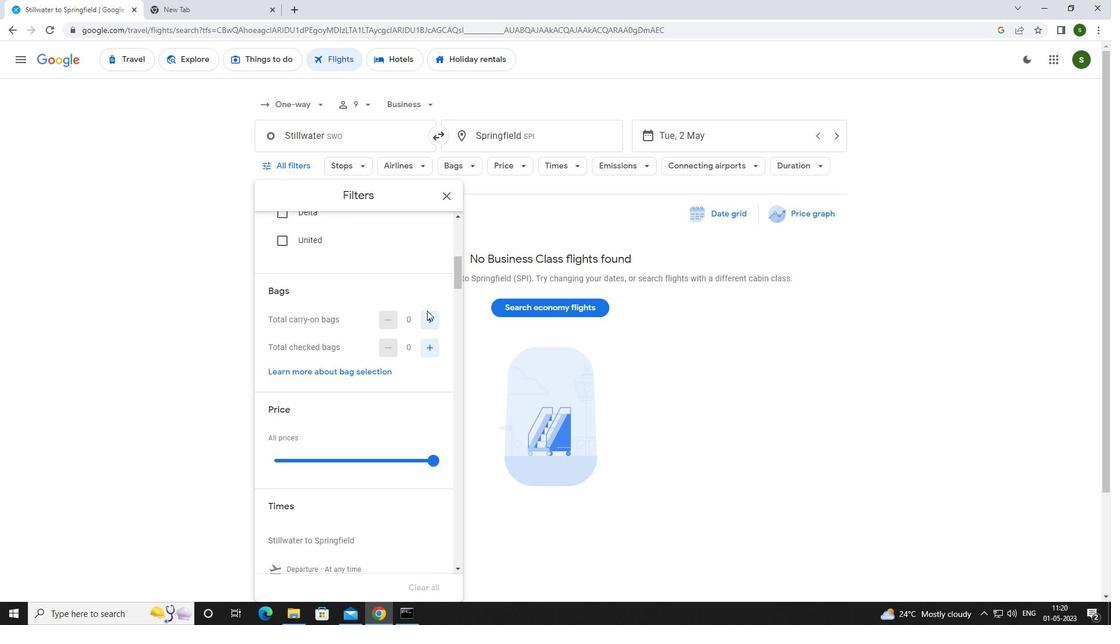 
Action: Mouse pressed left at (430, 321)
Screenshot: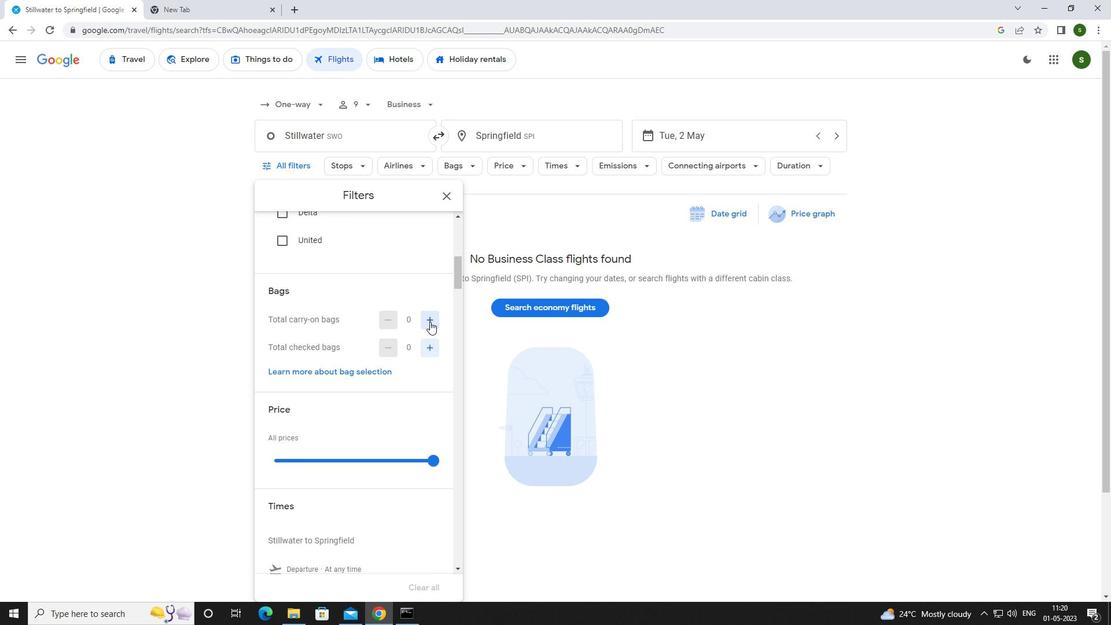 
Action: Mouse moved to (430, 461)
Screenshot: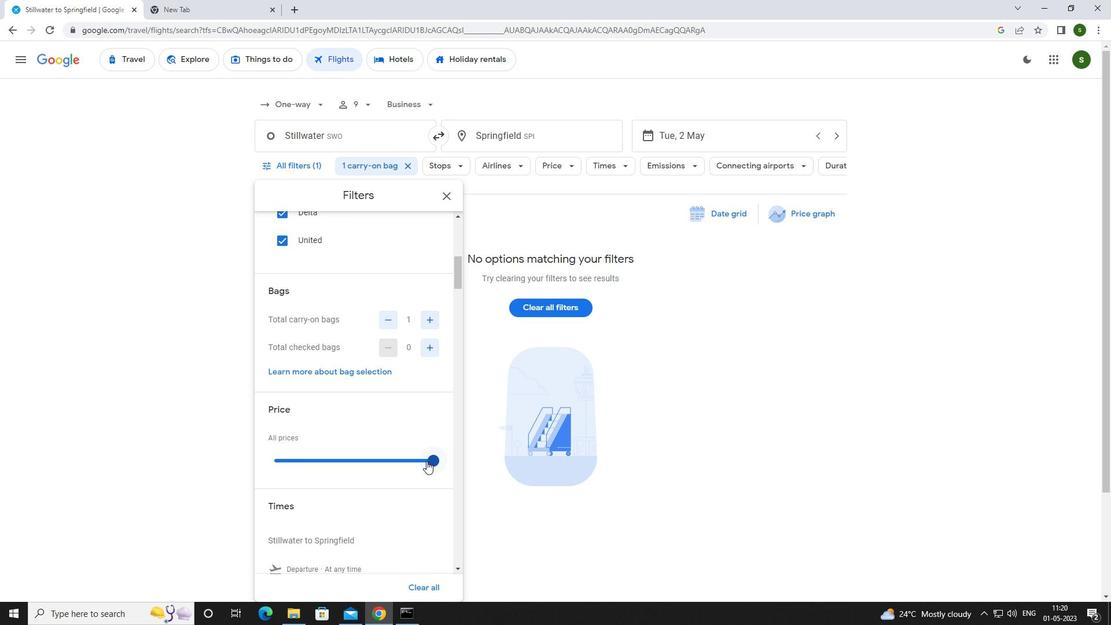 
Action: Mouse pressed left at (430, 461)
Screenshot: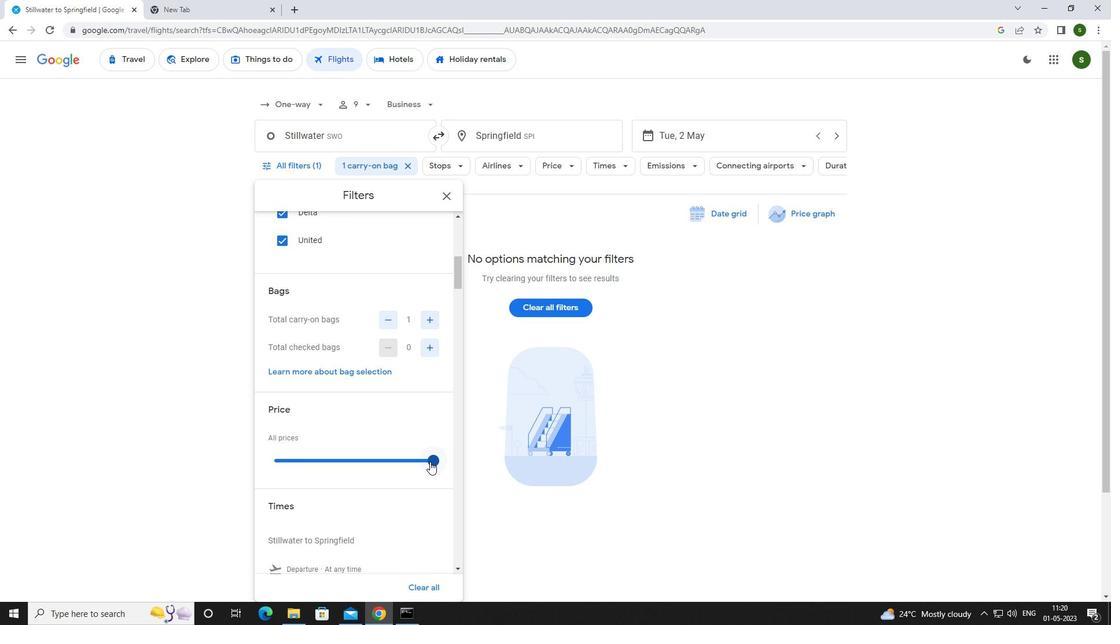 
Action: Mouse moved to (382, 424)
Screenshot: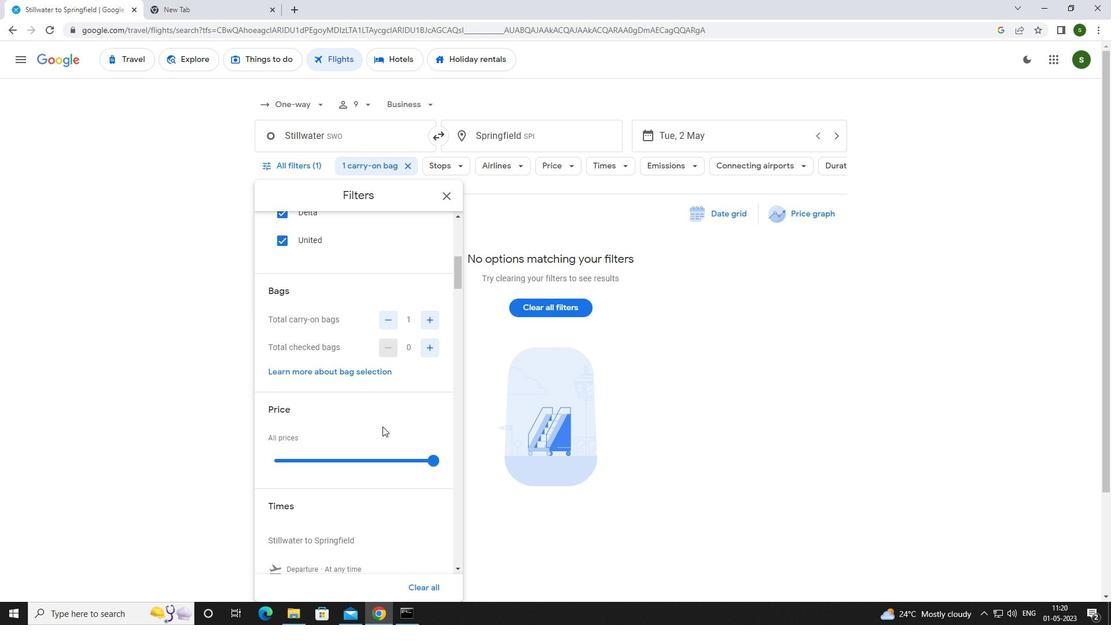 
Action: Mouse scrolled (382, 424) with delta (0, 0)
Screenshot: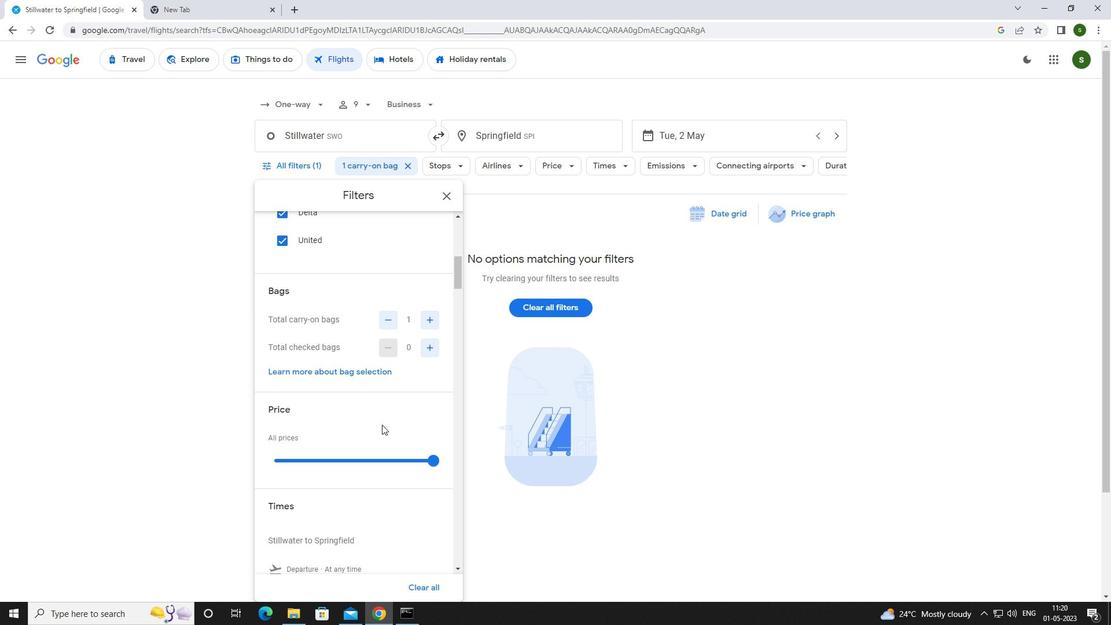 
Action: Mouse moved to (381, 424)
Screenshot: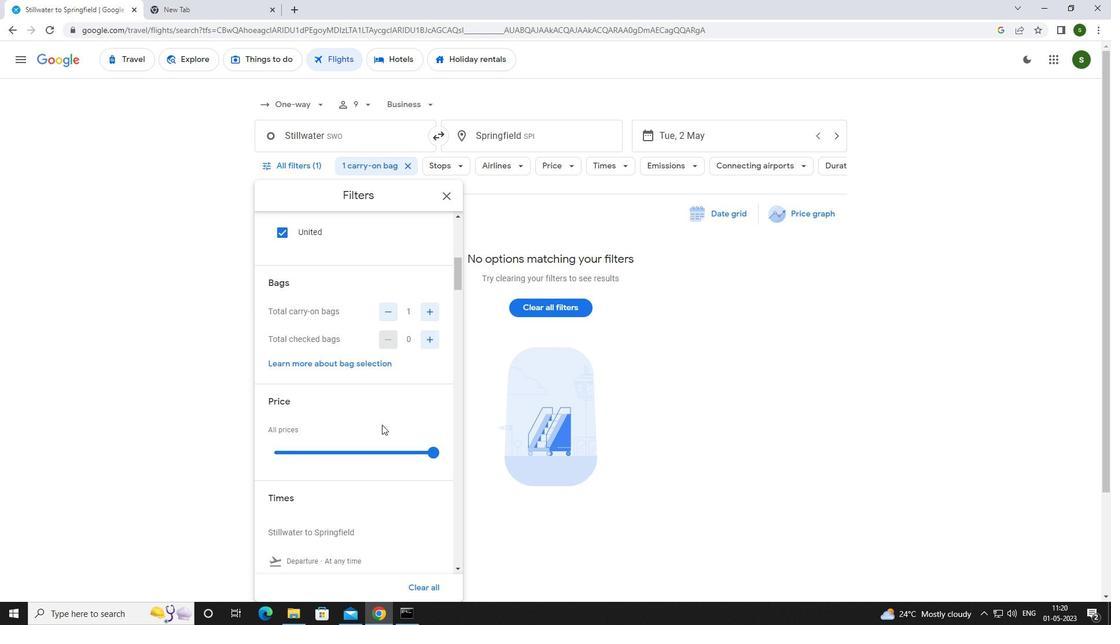 
Action: Mouse scrolled (381, 423) with delta (0, 0)
Screenshot: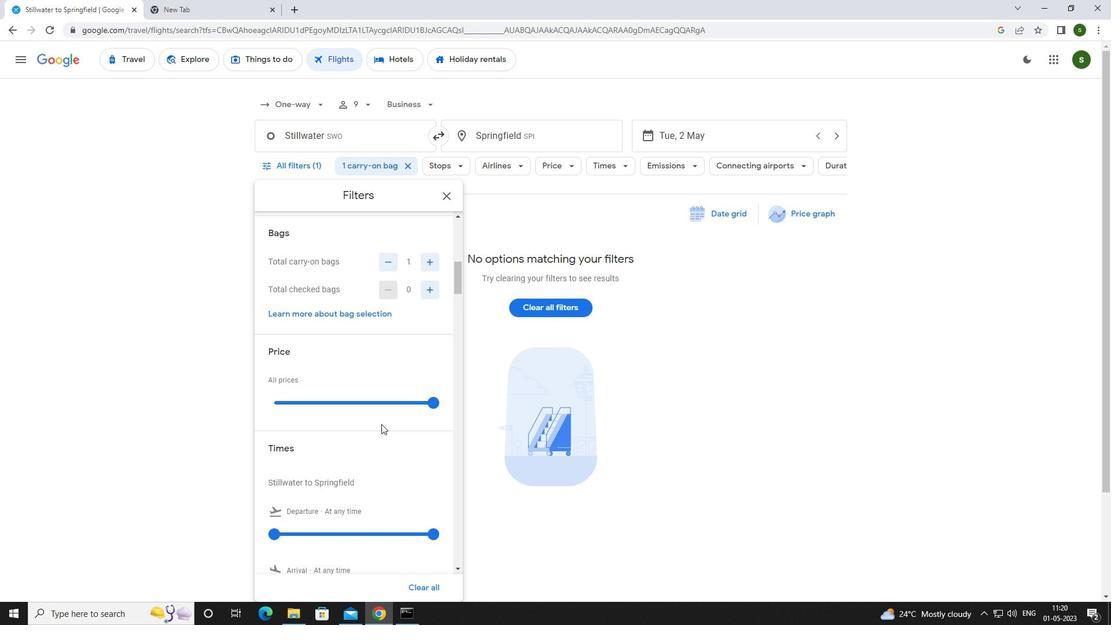 
Action: Mouse scrolled (381, 423) with delta (0, 0)
Screenshot: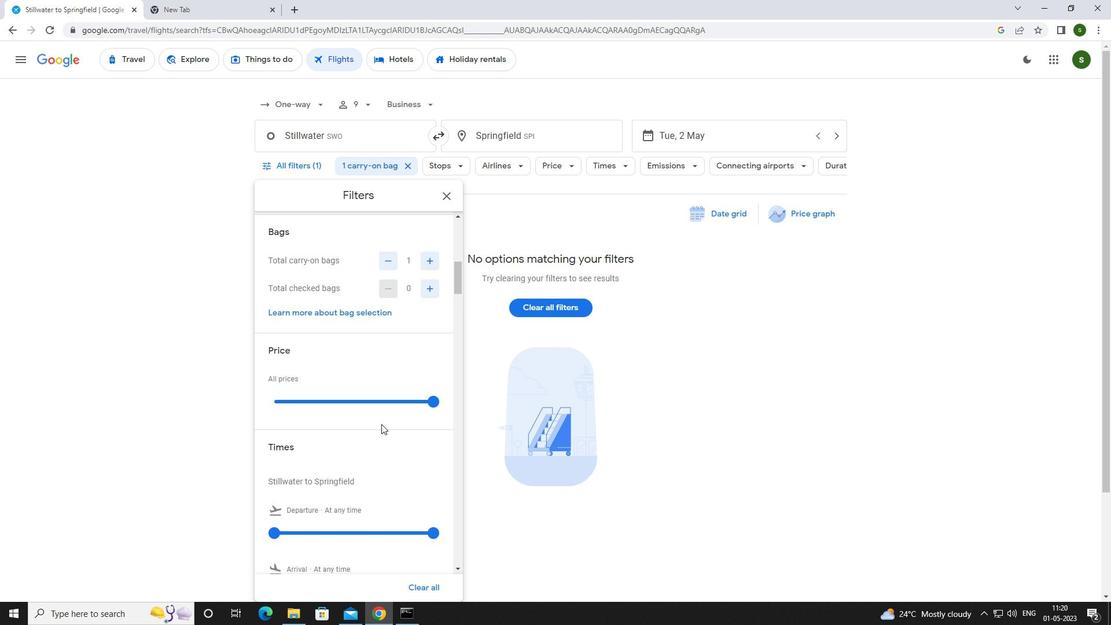 
Action: Mouse moved to (274, 417)
Screenshot: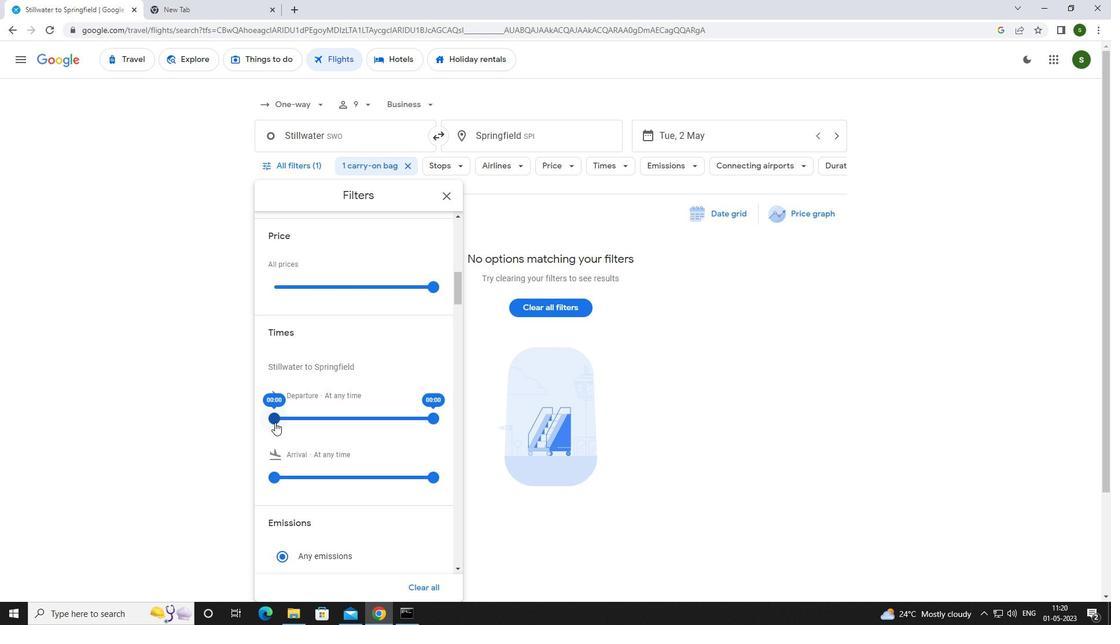 
Action: Mouse pressed left at (274, 417)
Screenshot: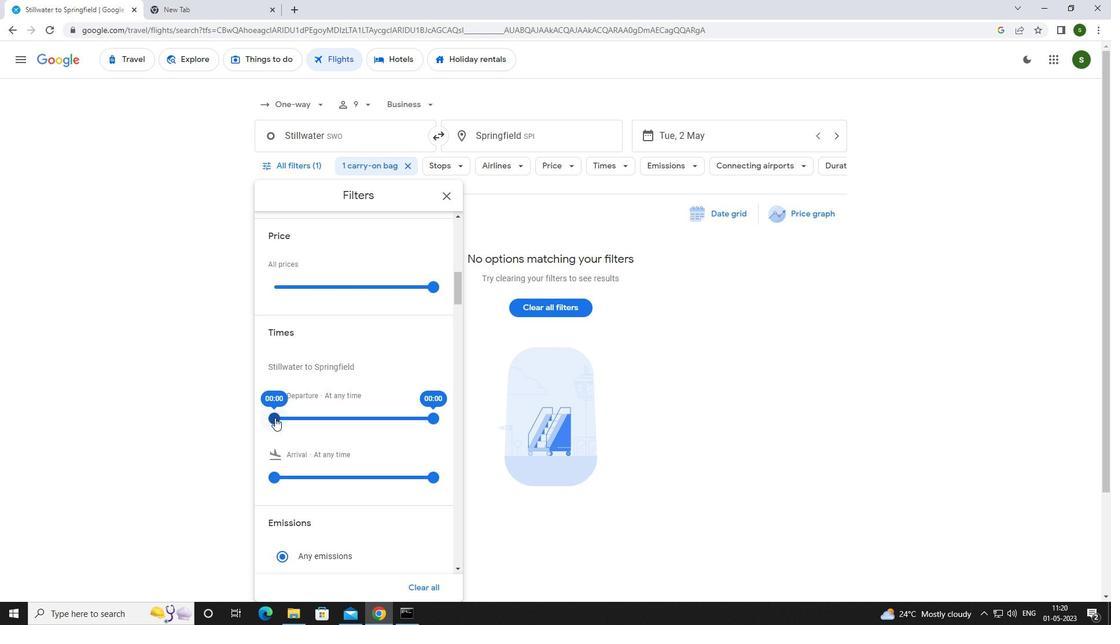 
Action: Mouse moved to (721, 389)
Screenshot: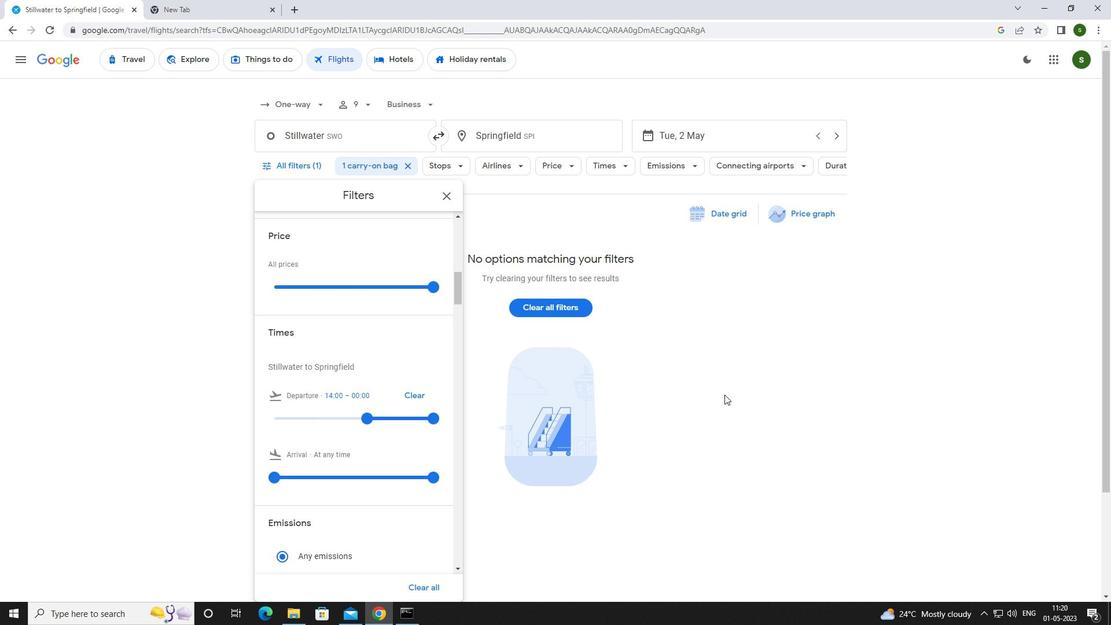 
Action: Mouse pressed left at (721, 389)
Screenshot: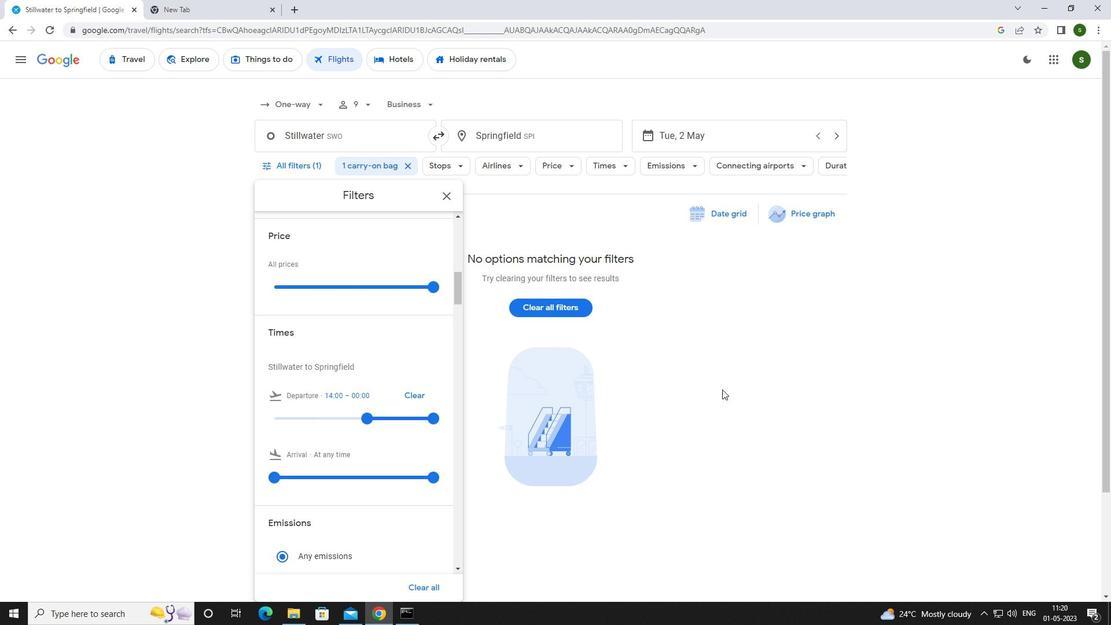
Action: Mouse moved to (720, 389)
Screenshot: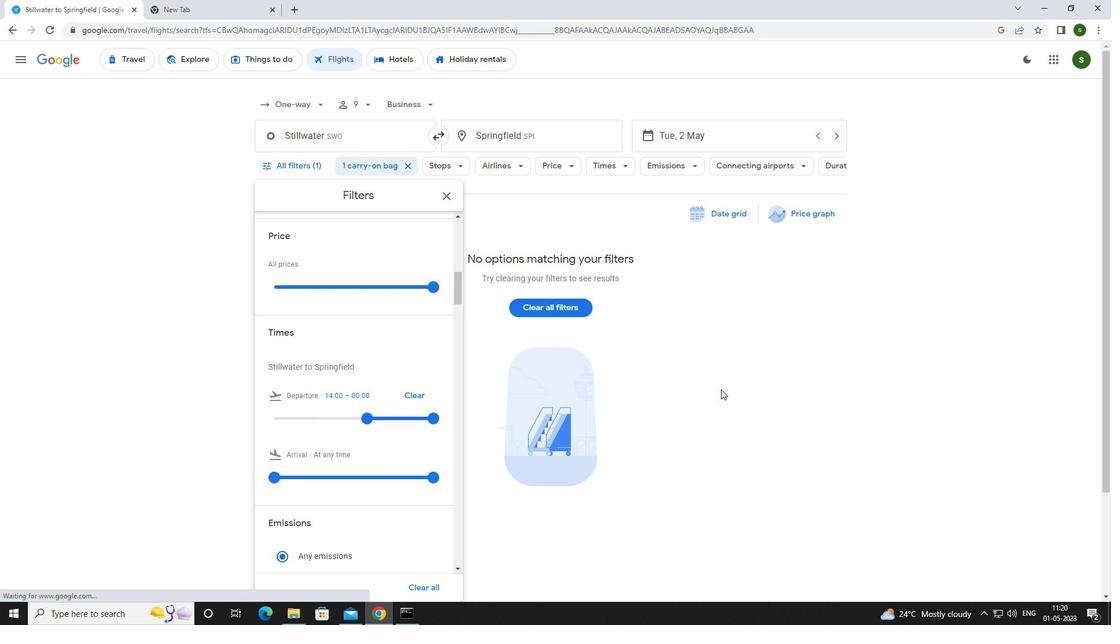 
